 Task: Add Attachment from "Attach a link" to Card Card0000000028 in Board Board0000000007 in Workspace WS0000000003 in Trello. Add Cover Red to Card Card0000000028 in Board Board0000000007 in Workspace WS0000000003 in Trello. Add "Join Card" Button Button0000000028  to Card Card0000000028 in Board Board0000000007 in Workspace WS0000000003 in Trello. Add Description DS0000000028 to Card Card0000000028 in Board Board0000000007 in Workspace WS0000000003 in Trello. Add Comment CM0000000028 to Card Card0000000028 in Board Board0000000007 in Workspace WS0000000003 in Trello
Action: Mouse moved to (595, 50)
Screenshot: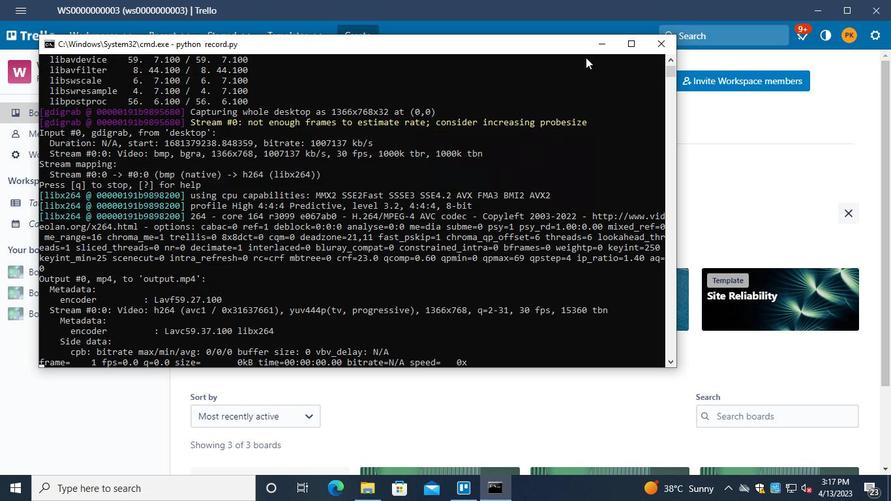 
Action: Mouse pressed left at (595, 50)
Screenshot: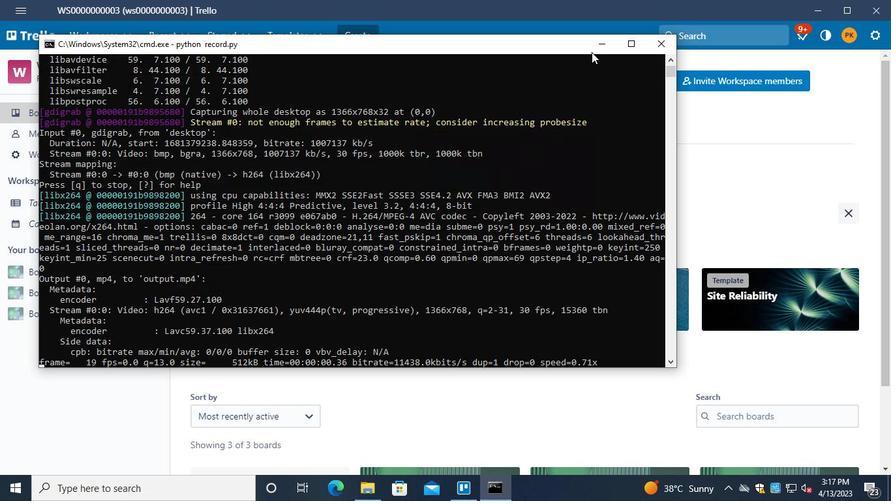 
Action: Mouse moved to (65, 275)
Screenshot: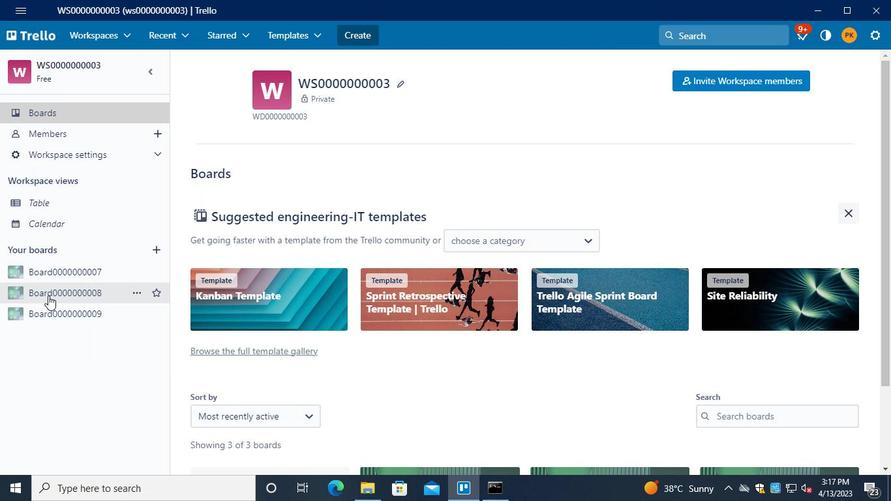 
Action: Mouse pressed left at (65, 275)
Screenshot: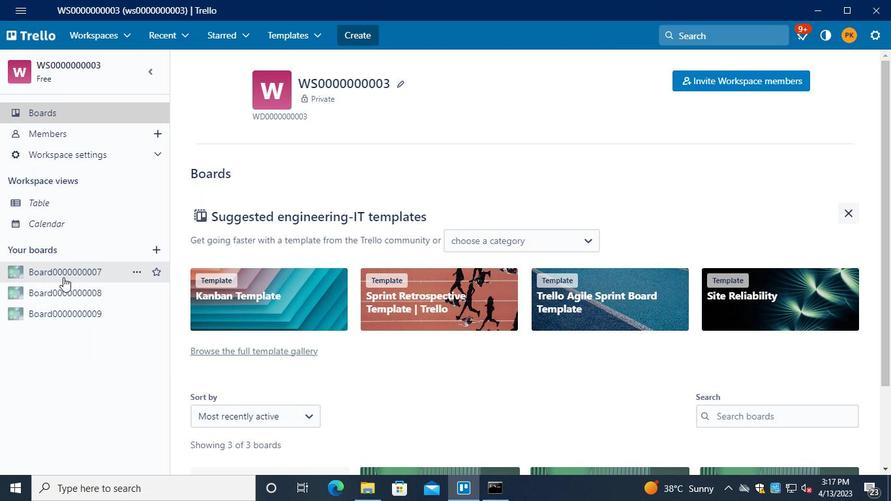 
Action: Mouse moved to (240, 398)
Screenshot: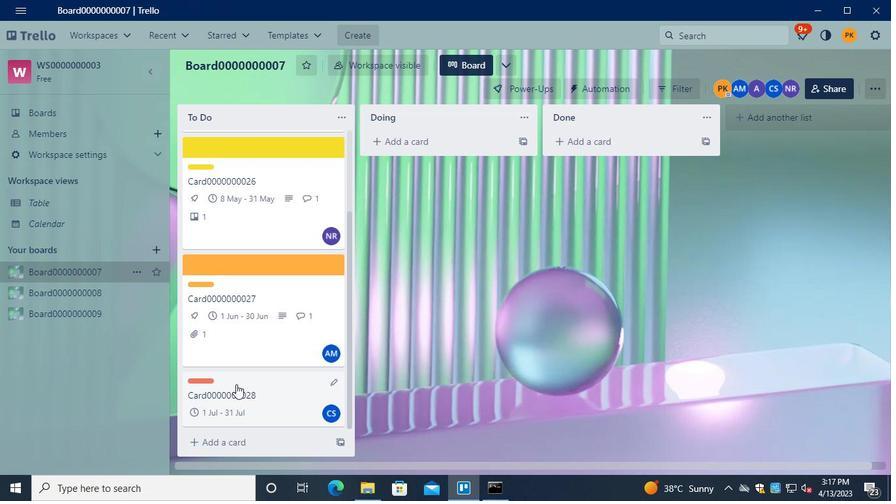 
Action: Mouse pressed left at (240, 398)
Screenshot: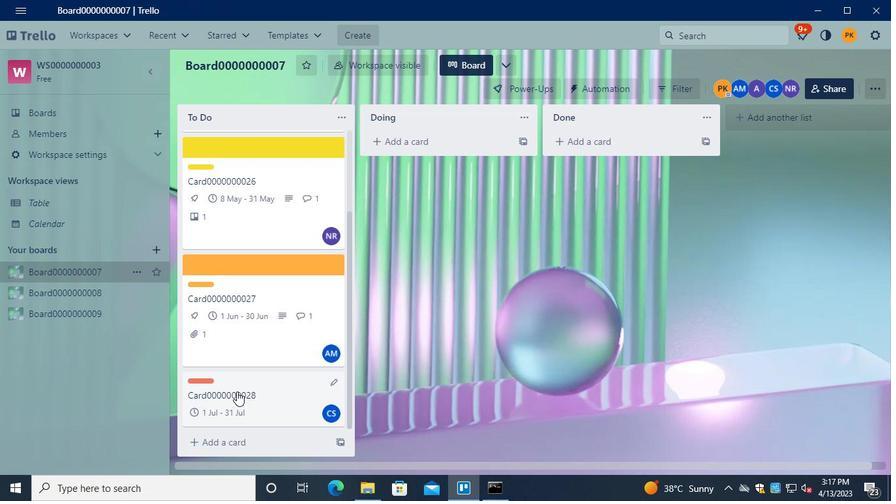 
Action: Mouse moved to (624, 277)
Screenshot: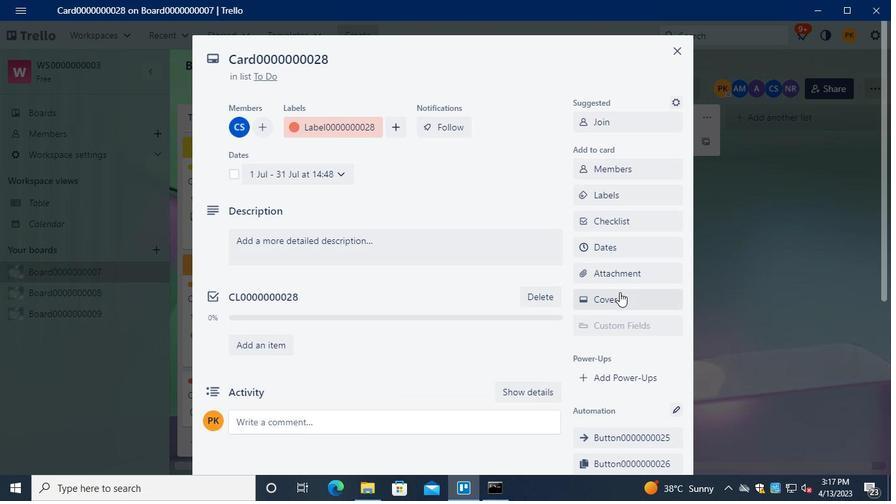 
Action: Mouse pressed left at (624, 277)
Screenshot: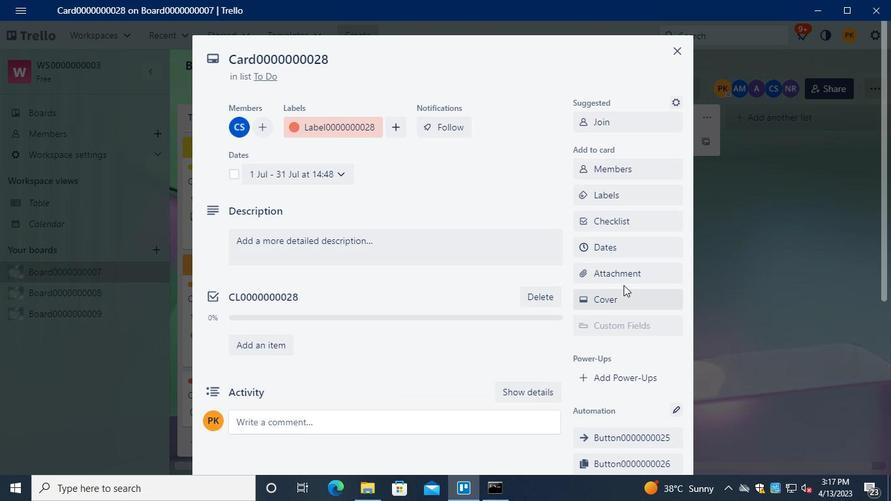 
Action: Mouse moved to (616, 266)
Screenshot: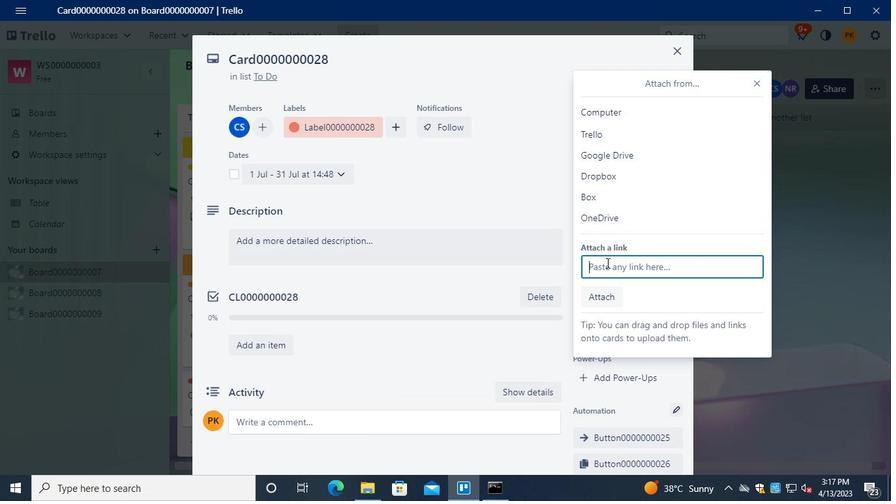 
Action: Keyboard Key.ctrl_l
Screenshot: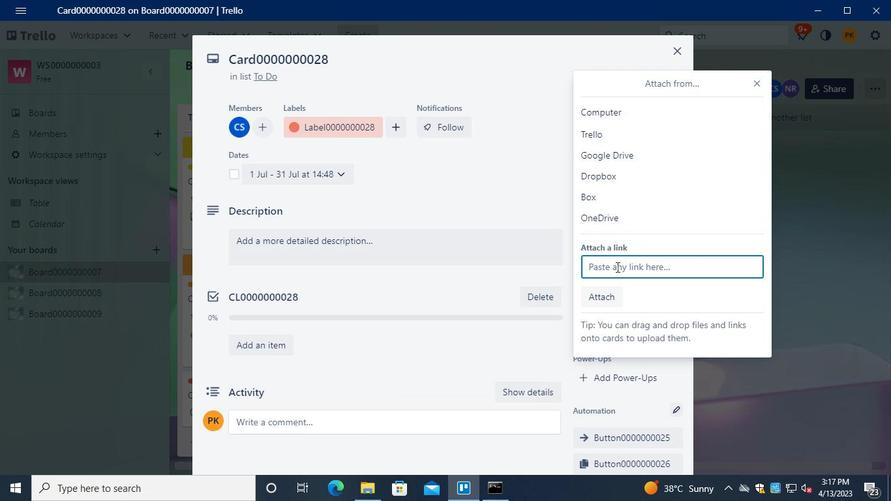 
Action: Keyboard \x16
Screenshot: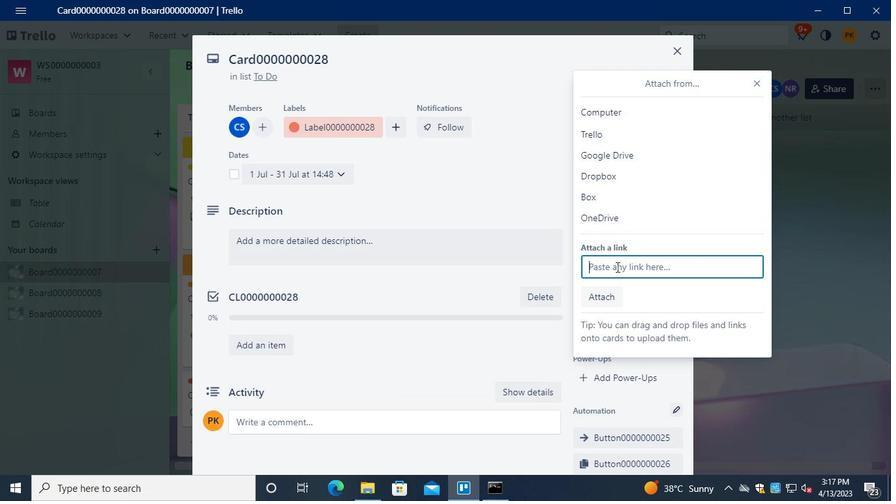 
Action: Mouse moved to (616, 268)
Screenshot: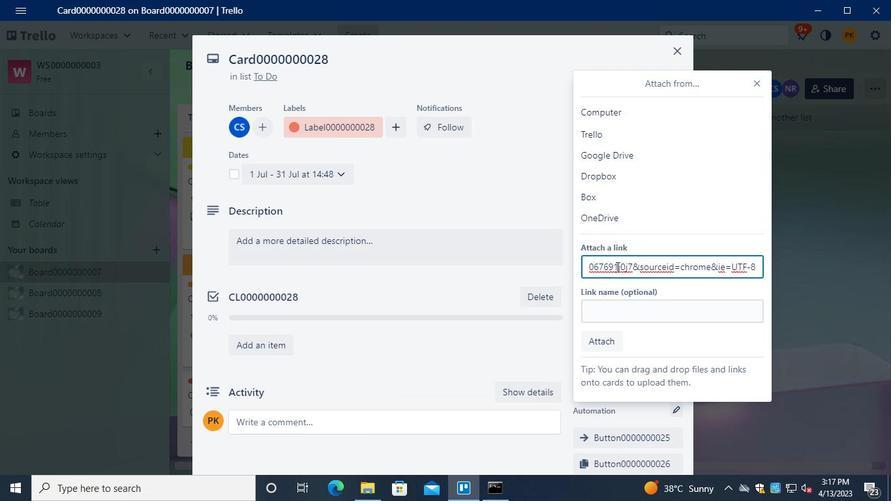 
Action: Keyboard Key.enter
Screenshot: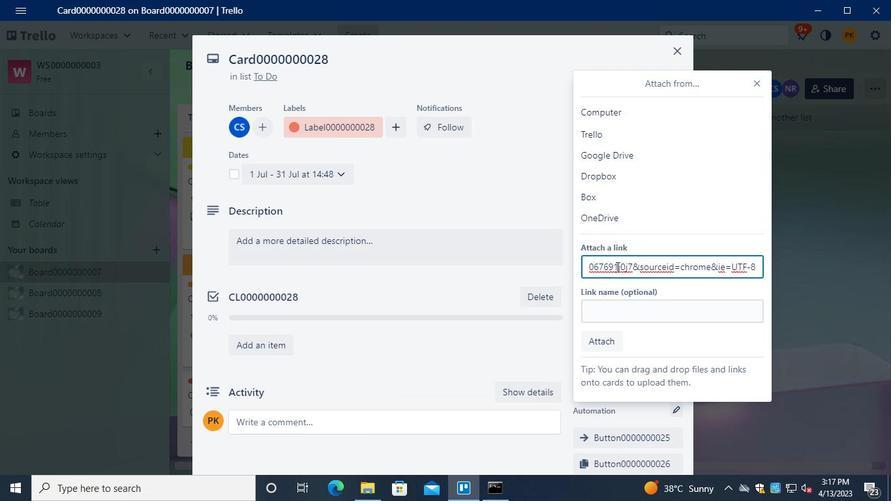 
Action: Mouse moved to (588, 291)
Screenshot: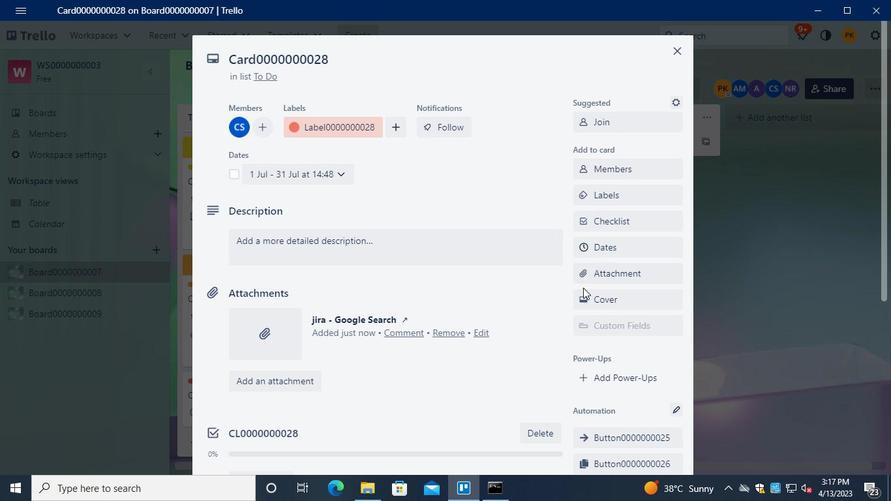
Action: Mouse pressed left at (588, 291)
Screenshot: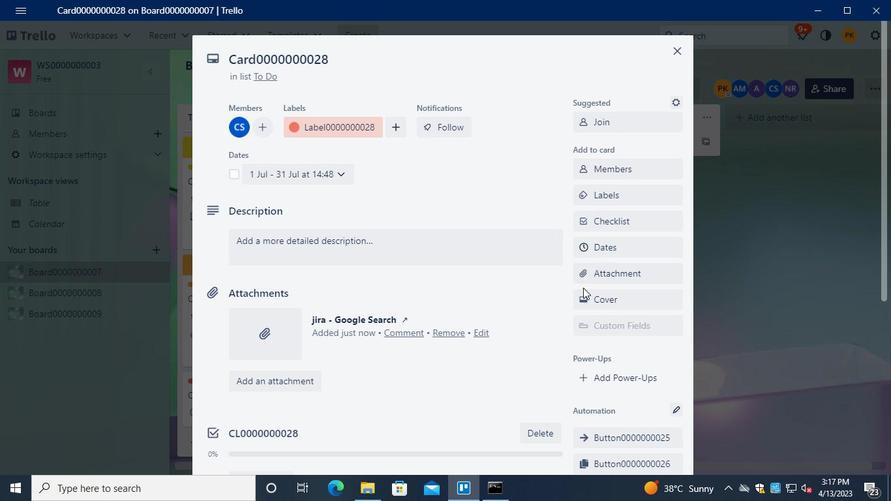 
Action: Mouse moved to (715, 209)
Screenshot: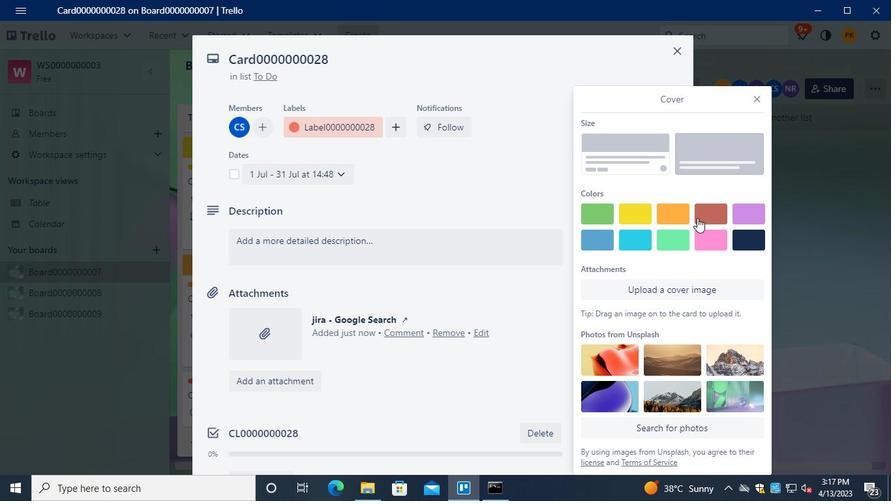 
Action: Mouse pressed left at (715, 209)
Screenshot: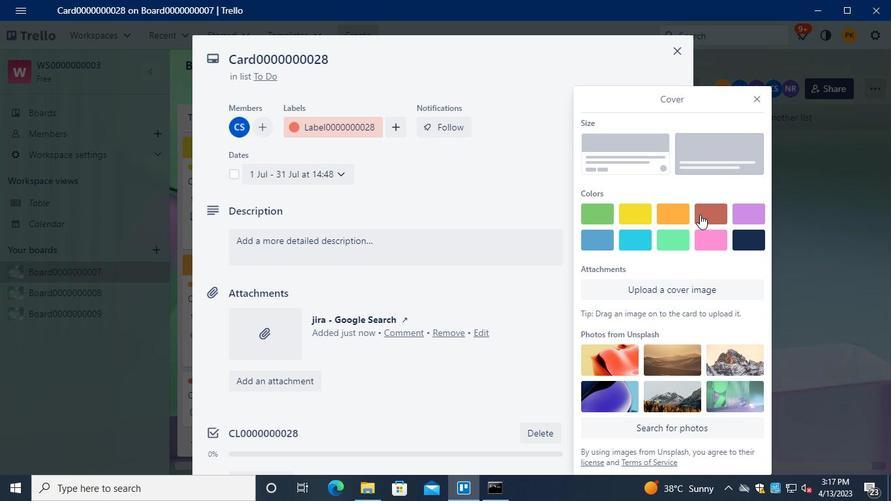 
Action: Mouse moved to (757, 75)
Screenshot: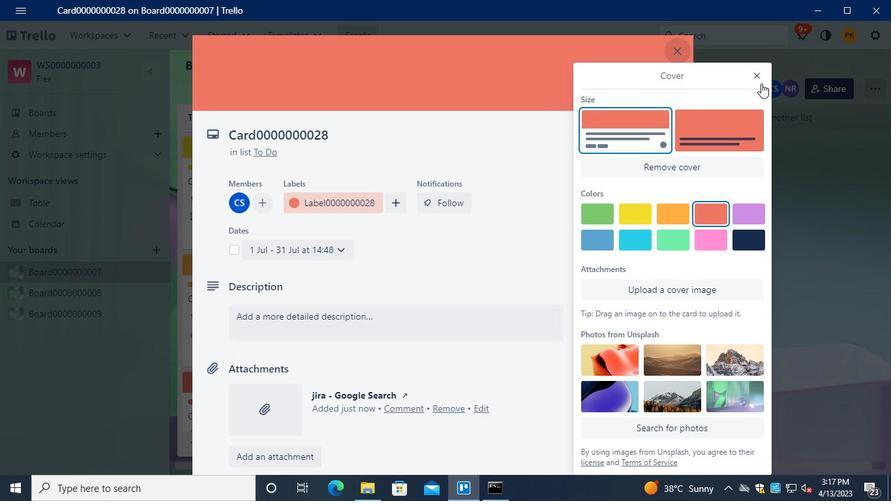 
Action: Mouse pressed left at (757, 75)
Screenshot: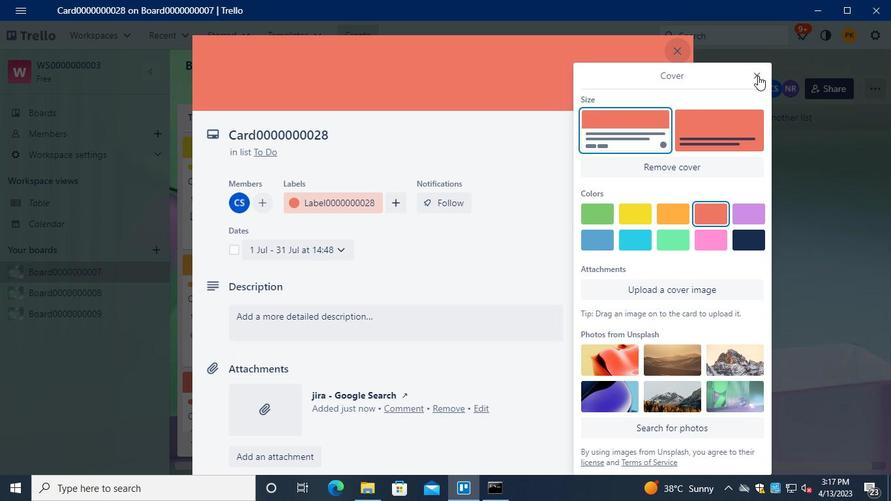 
Action: Mouse moved to (620, 311)
Screenshot: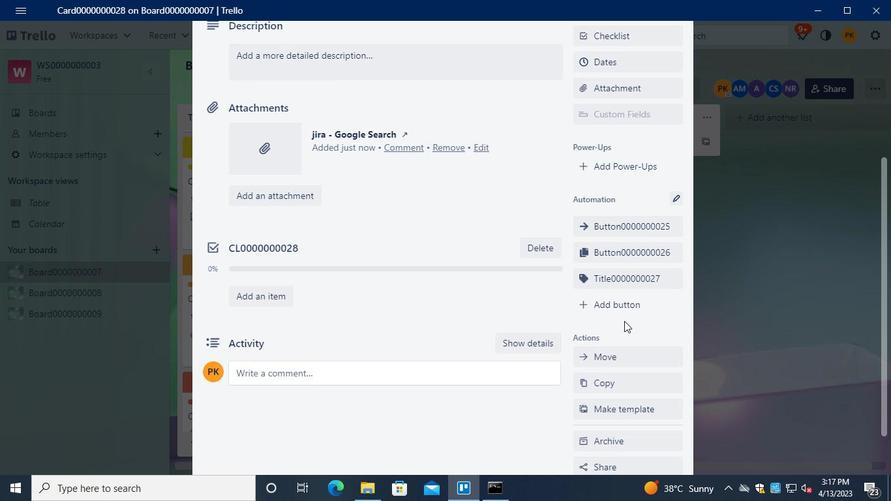 
Action: Mouse pressed left at (620, 311)
Screenshot: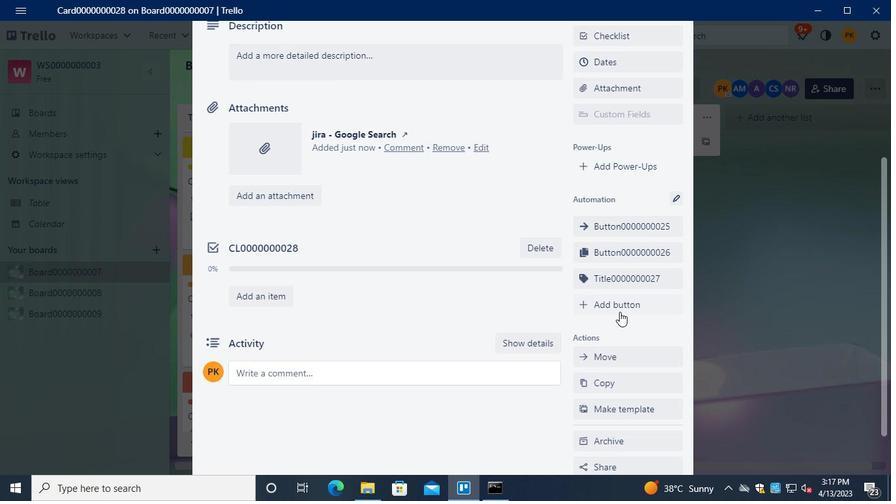 
Action: Mouse moved to (637, 197)
Screenshot: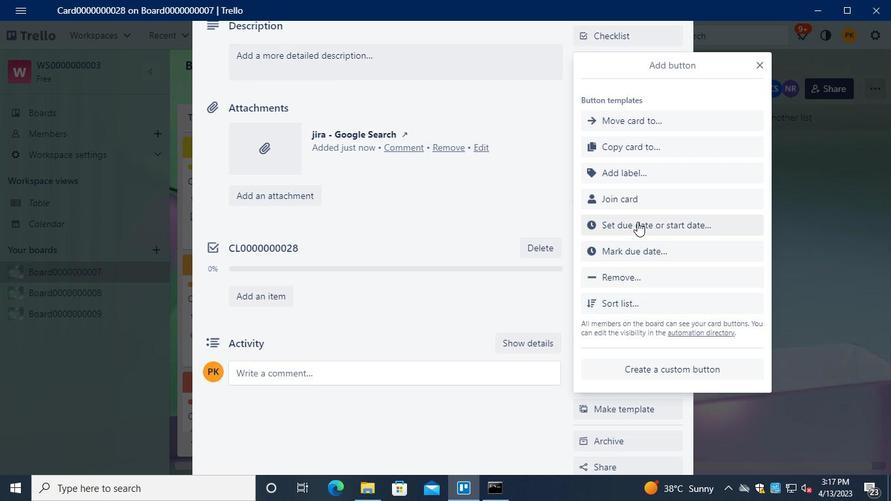 
Action: Mouse pressed left at (637, 197)
Screenshot: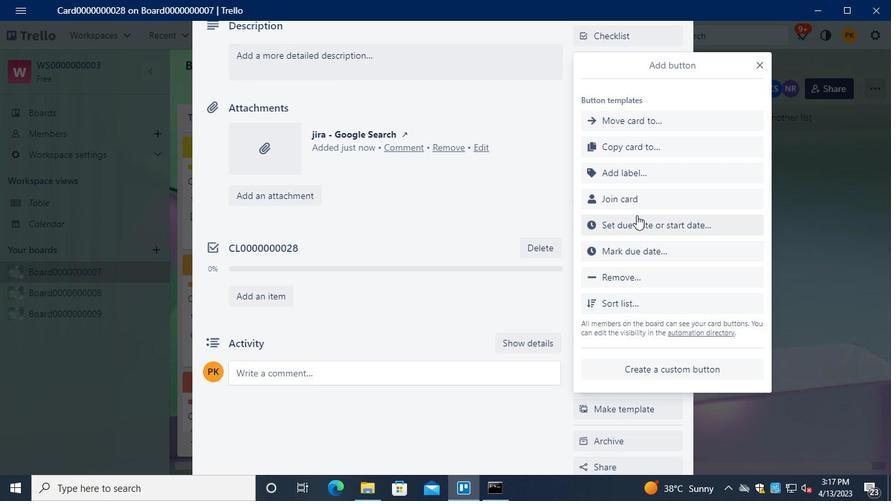 
Action: Mouse moved to (590, 201)
Screenshot: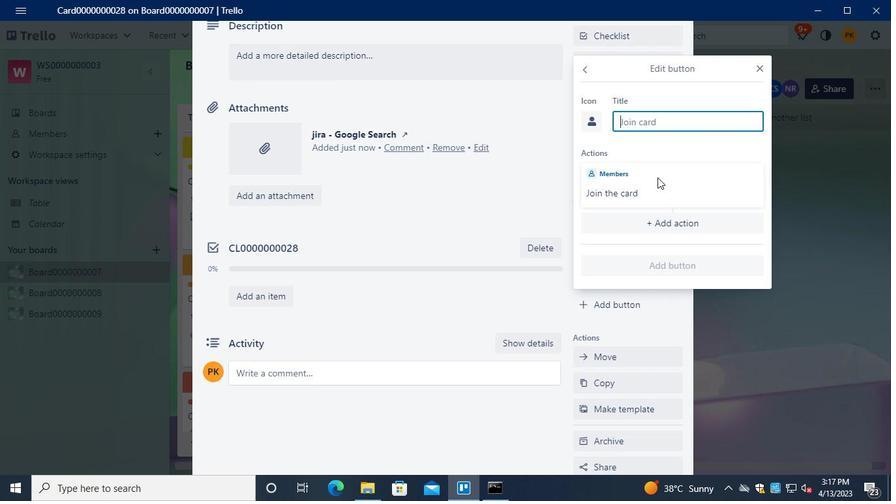 
Action: Keyboard Key.shift
Screenshot: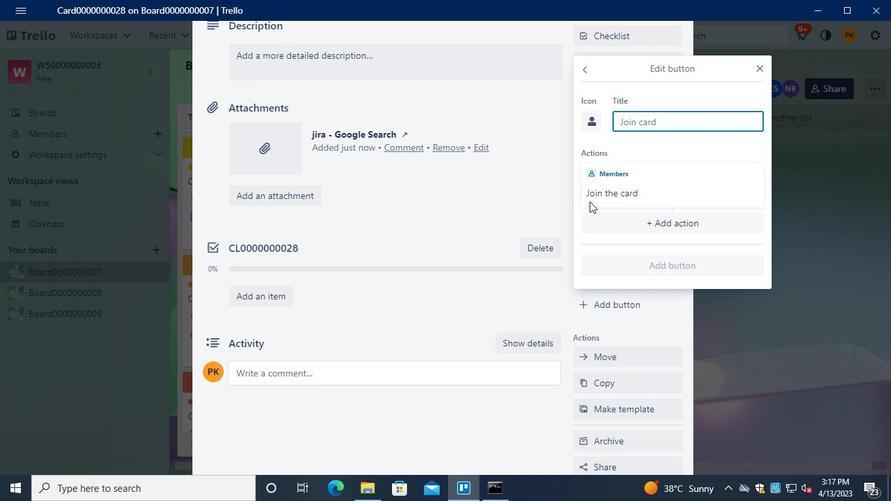 
Action: Keyboard B
Screenshot: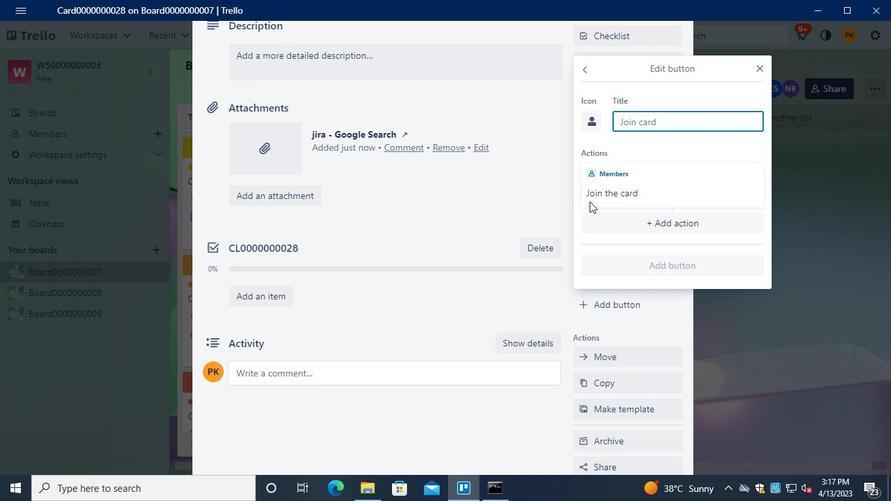 
Action: Keyboard u
Screenshot: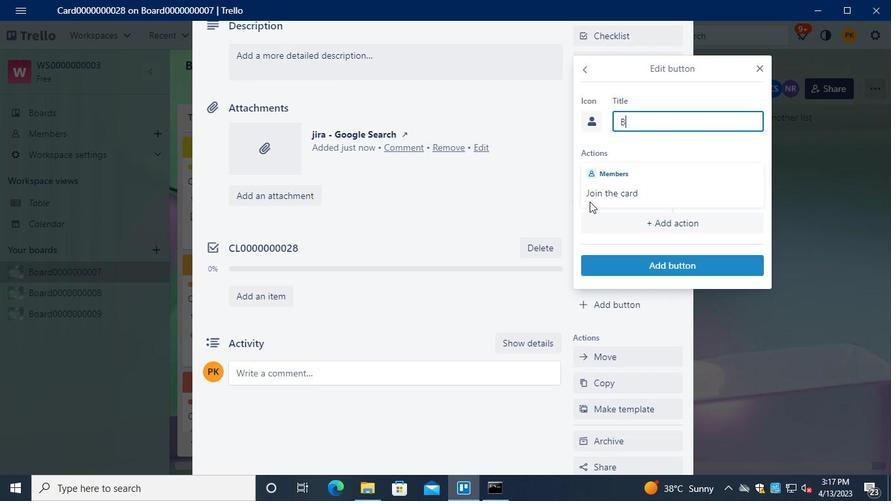
Action: Keyboard t
Screenshot: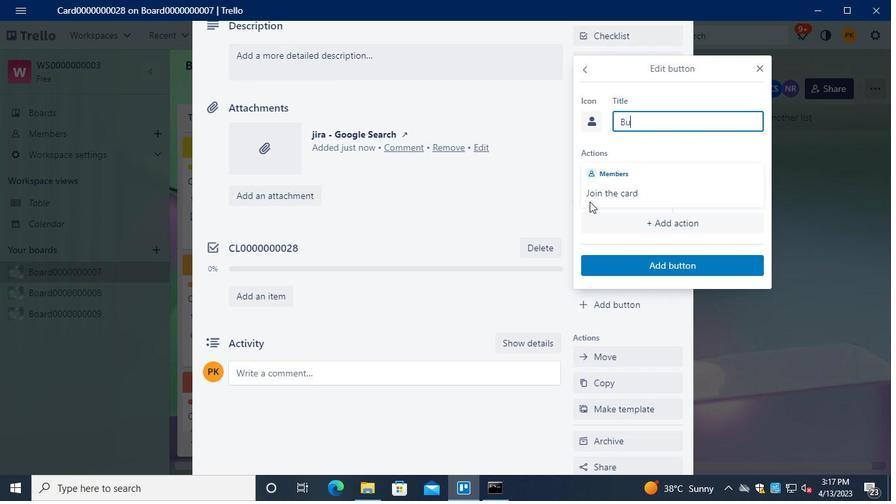 
Action: Keyboard t
Screenshot: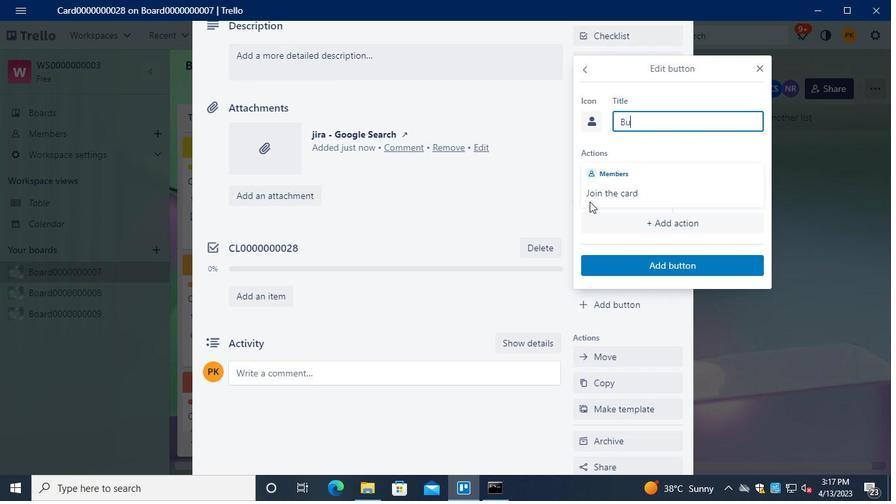 
Action: Keyboard o
Screenshot: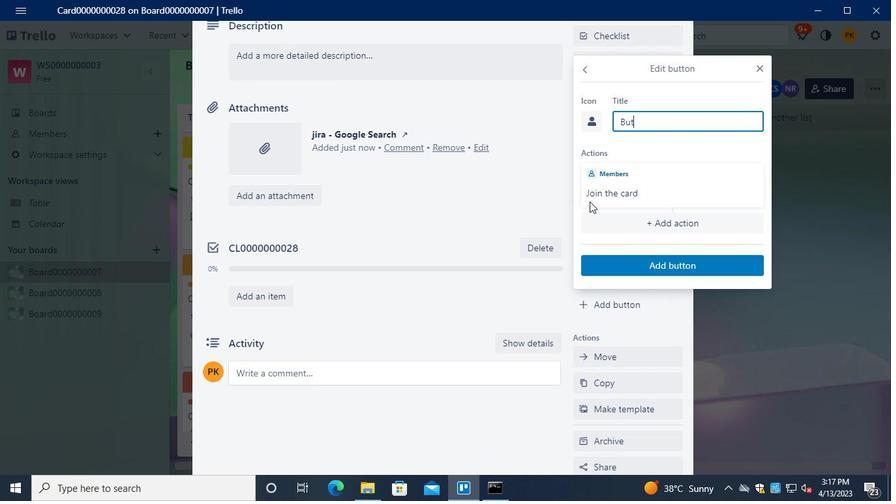 
Action: Mouse moved to (589, 201)
Screenshot: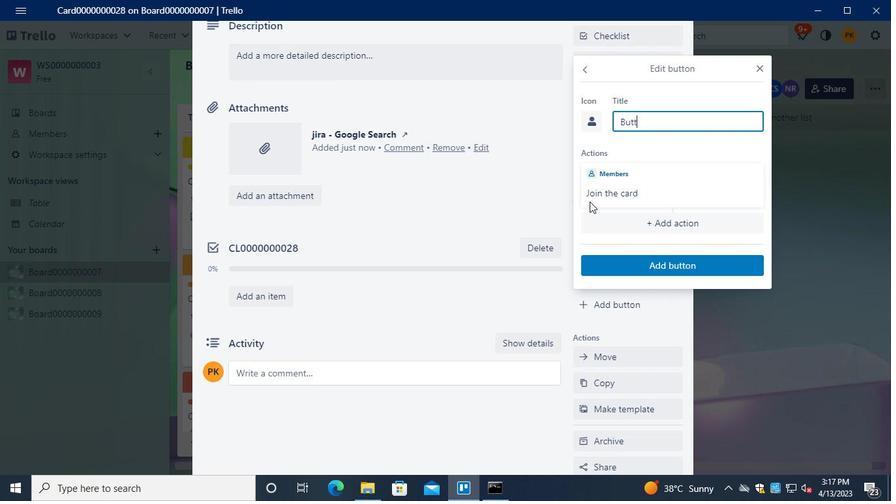 
Action: Keyboard n
Screenshot: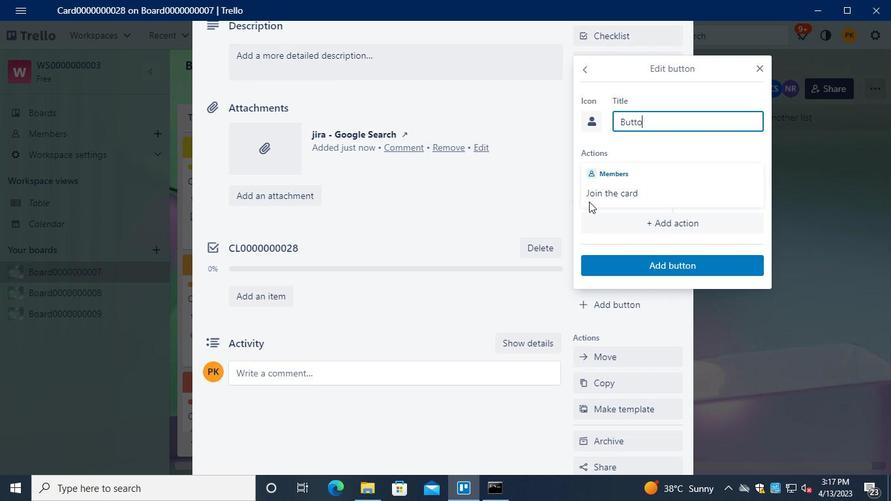 
Action: Keyboard <96>
Screenshot: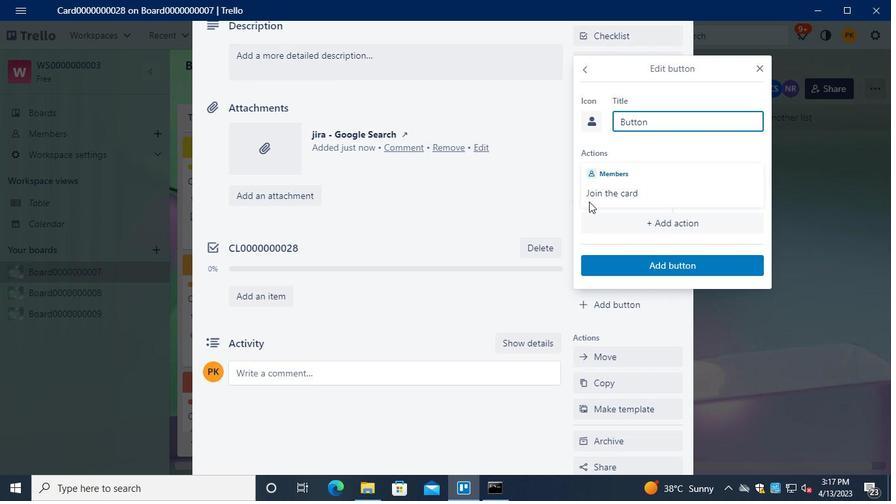 
Action: Keyboard <96>
Screenshot: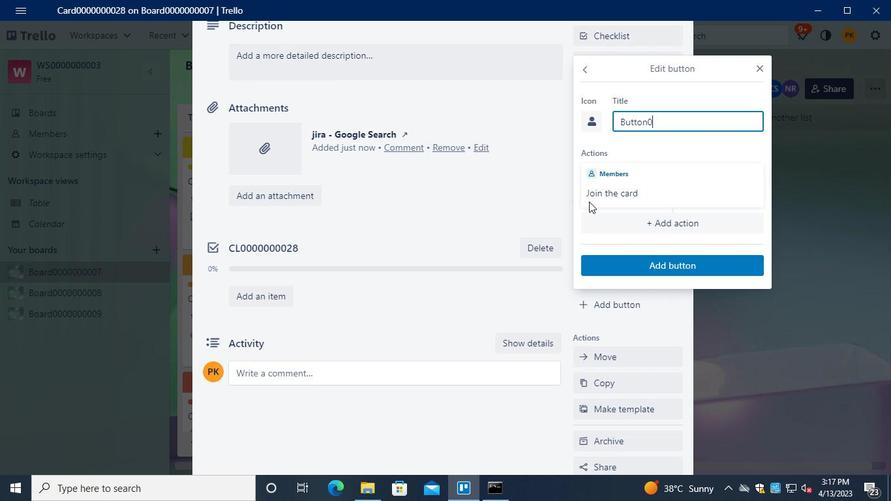 
Action: Keyboard <96>
Screenshot: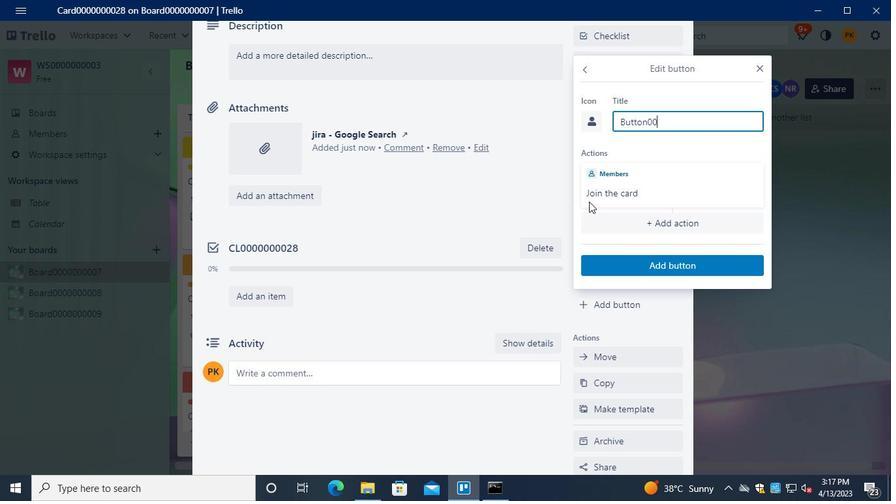 
Action: Keyboard <96>
Screenshot: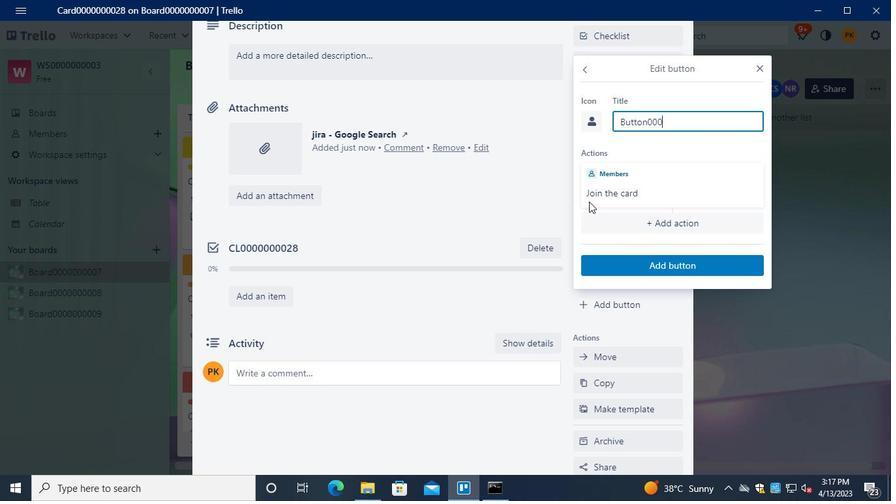 
Action: Keyboard <96>
Screenshot: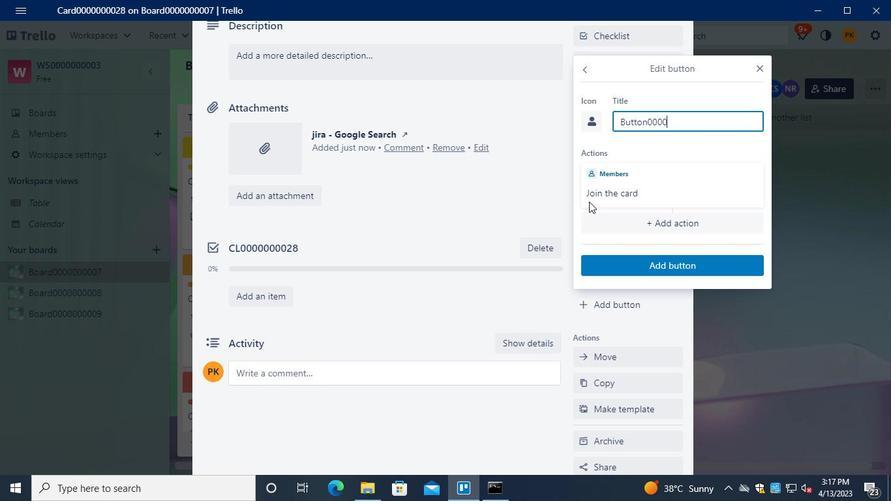 
Action: Keyboard <96>
Screenshot: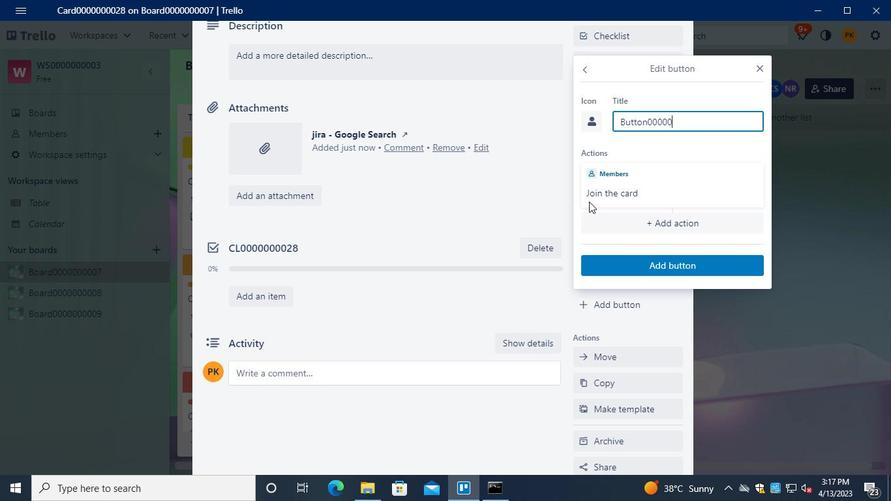 
Action: Keyboard <96>
Screenshot: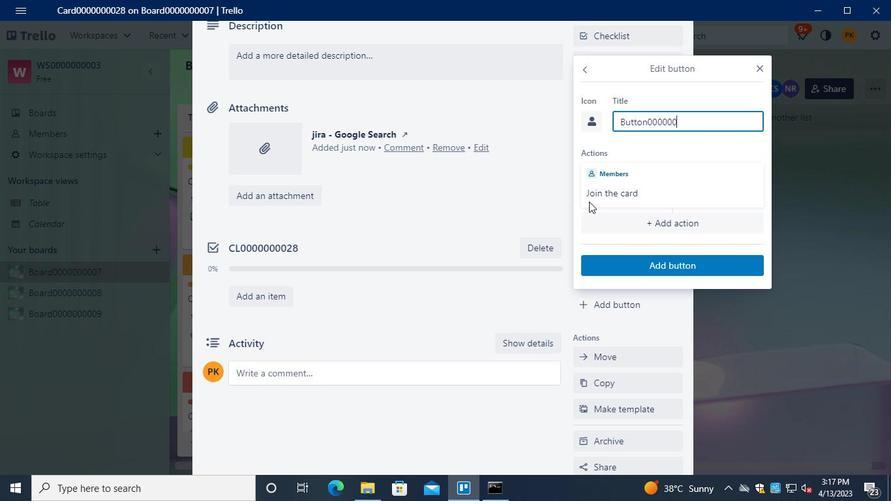 
Action: Keyboard <96>
Screenshot: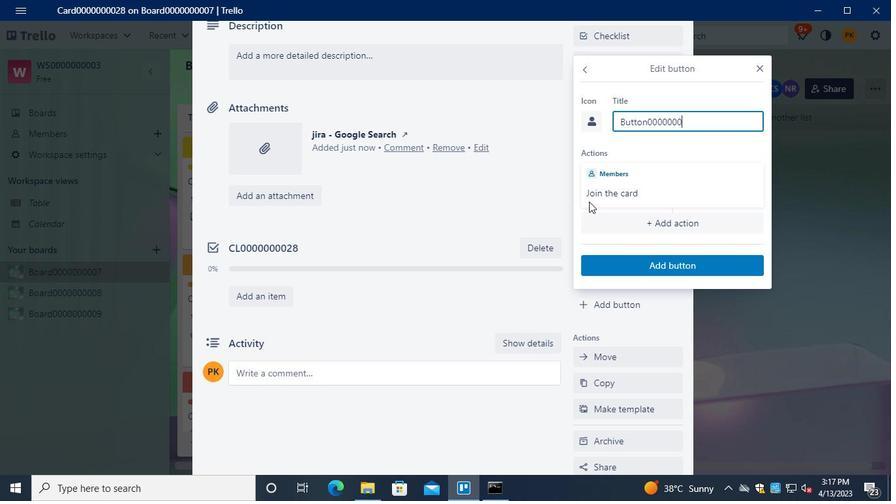 
Action: Keyboard <98>
Screenshot: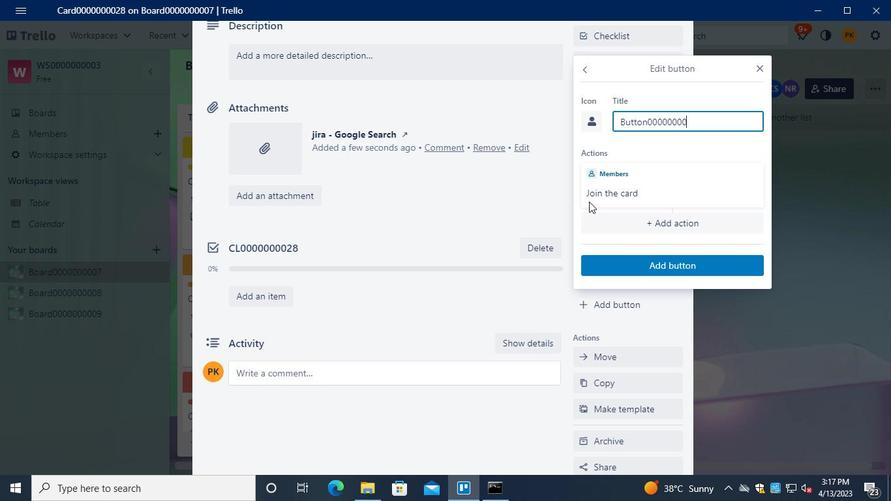 
Action: Keyboard <104>
Screenshot: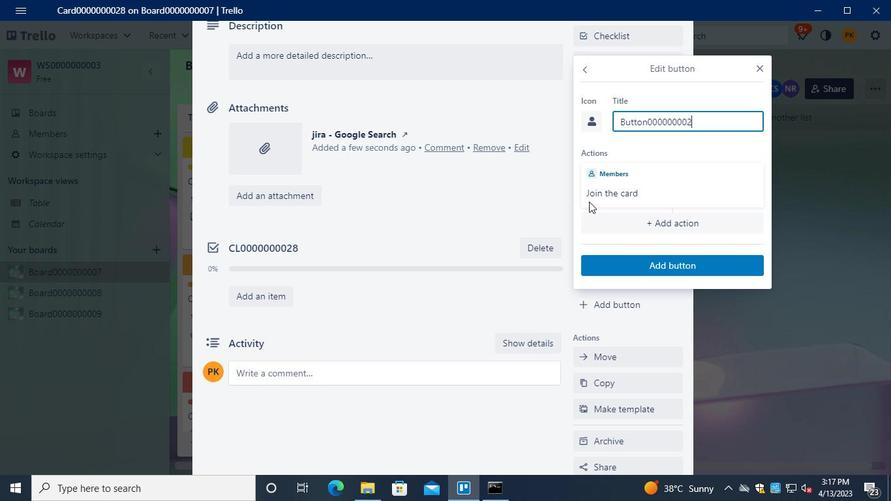 
Action: Mouse moved to (672, 265)
Screenshot: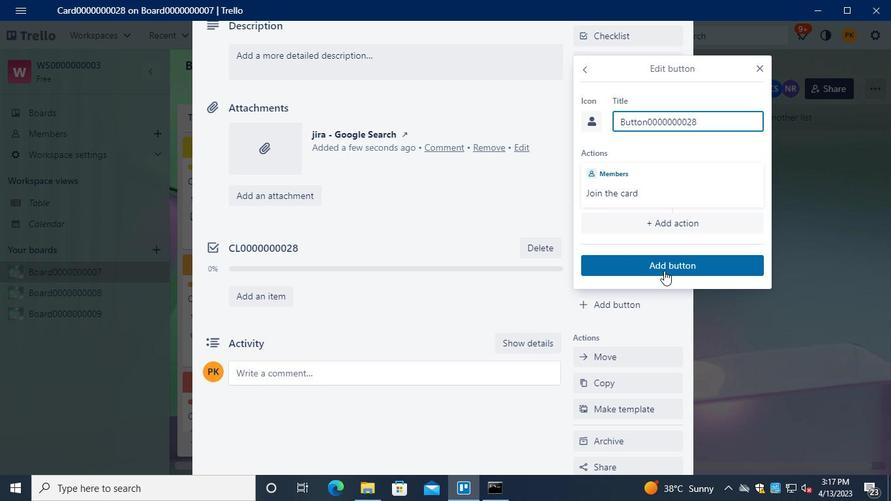 
Action: Mouse pressed left at (672, 265)
Screenshot: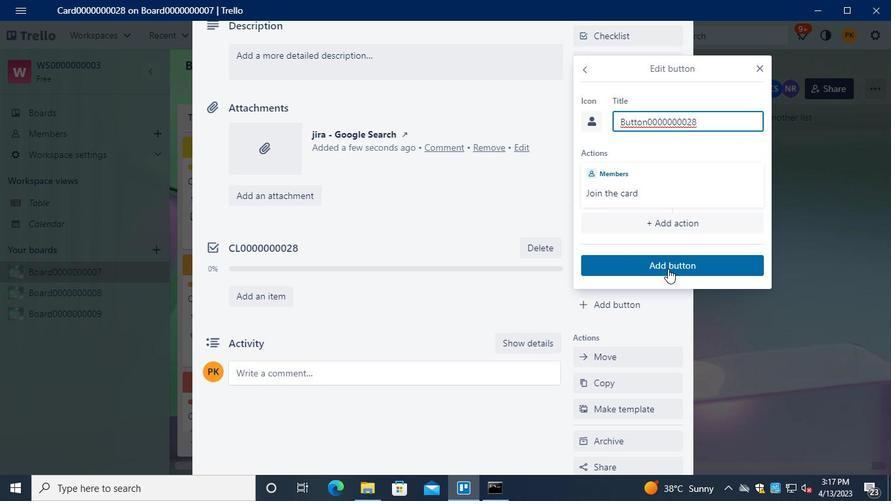 
Action: Mouse moved to (355, 130)
Screenshot: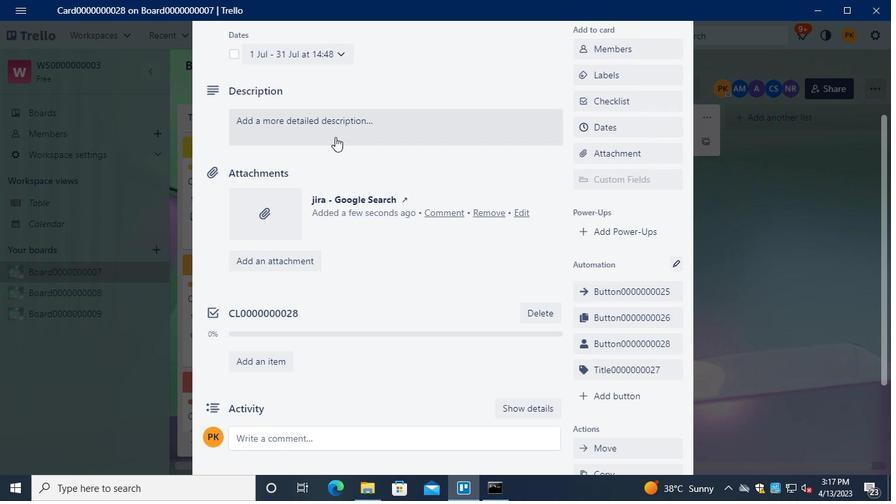 
Action: Mouse pressed left at (355, 130)
Screenshot: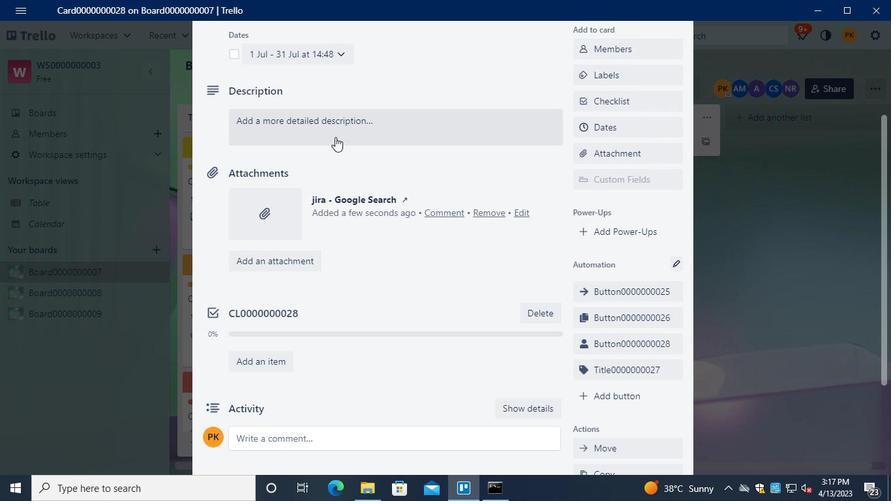
Action: Keyboard Key.shift
Screenshot: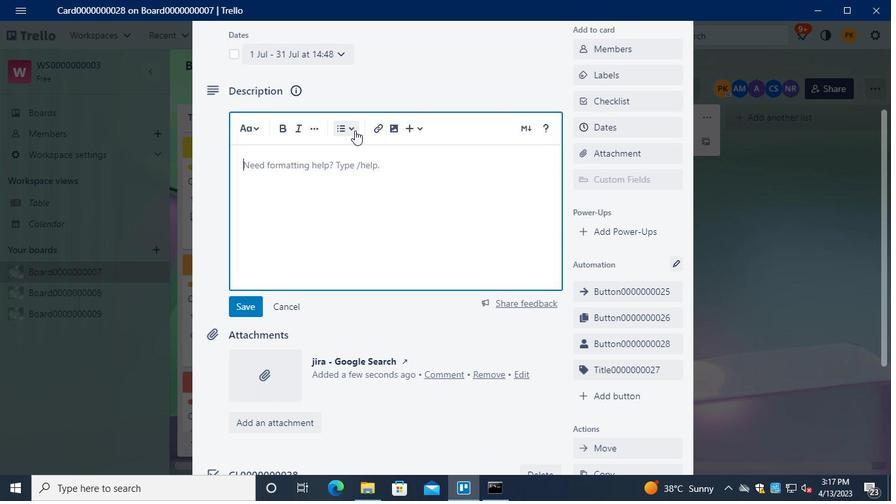 
Action: Keyboard D
Screenshot: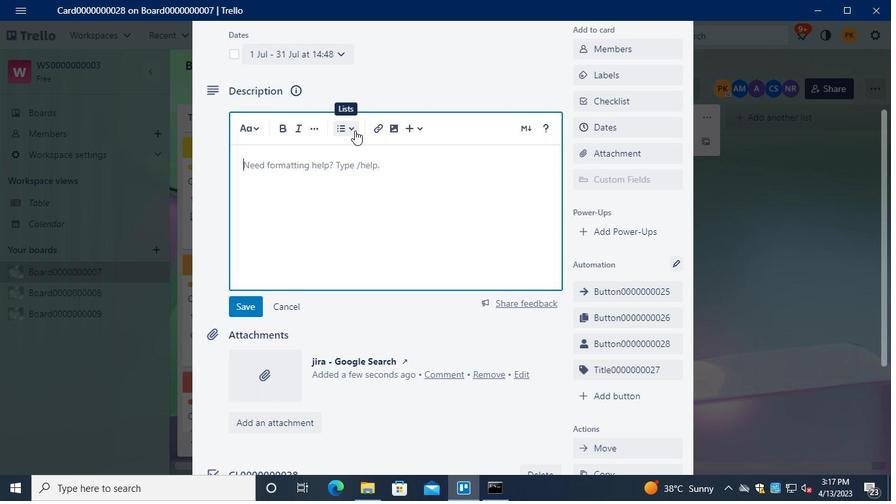
Action: Keyboard S
Screenshot: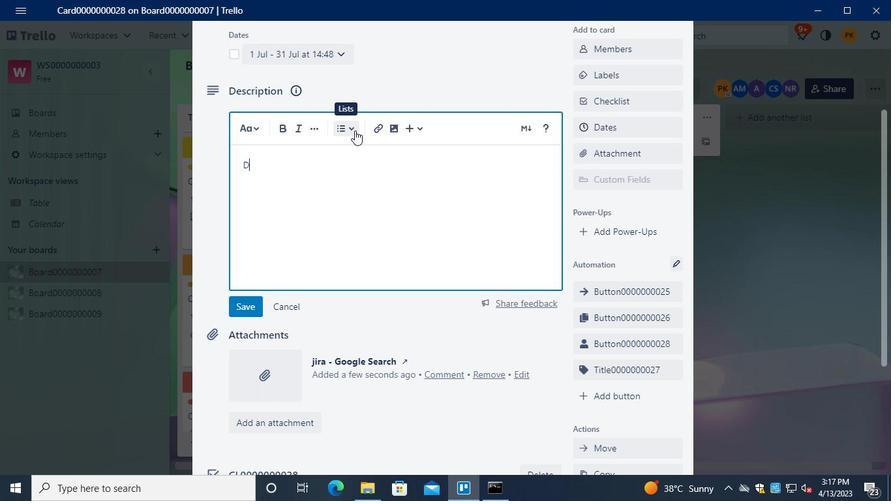 
Action: Keyboard <96>
Screenshot: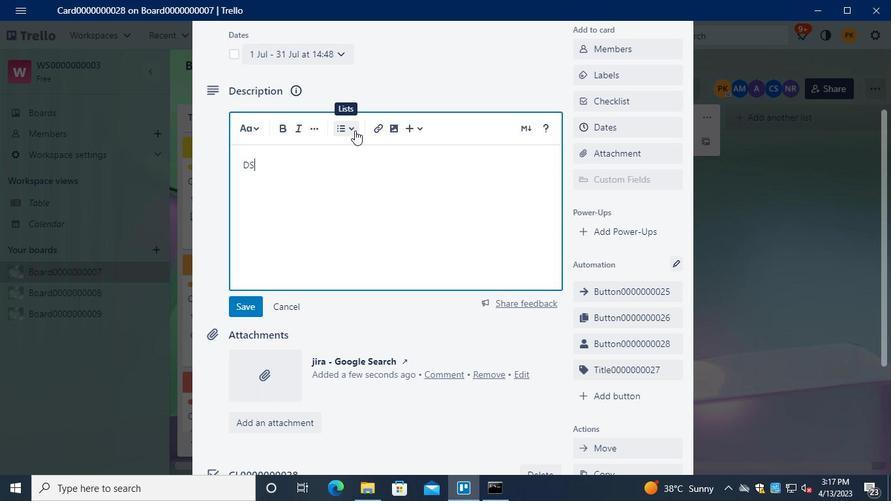 
Action: Keyboard <96>
Screenshot: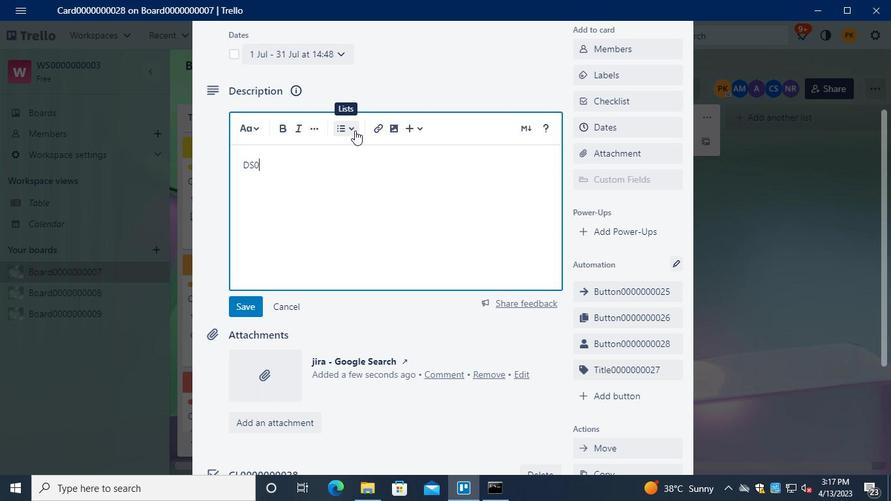
Action: Keyboard <96>
Screenshot: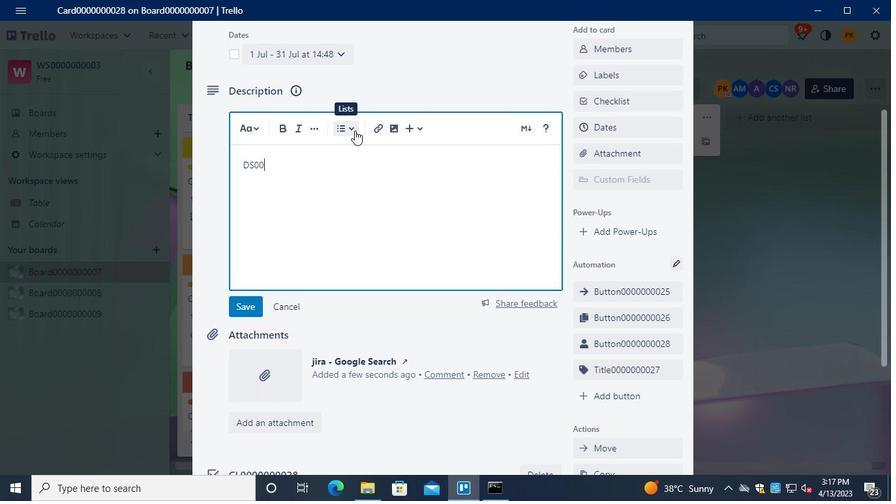 
Action: Keyboard <96>
Screenshot: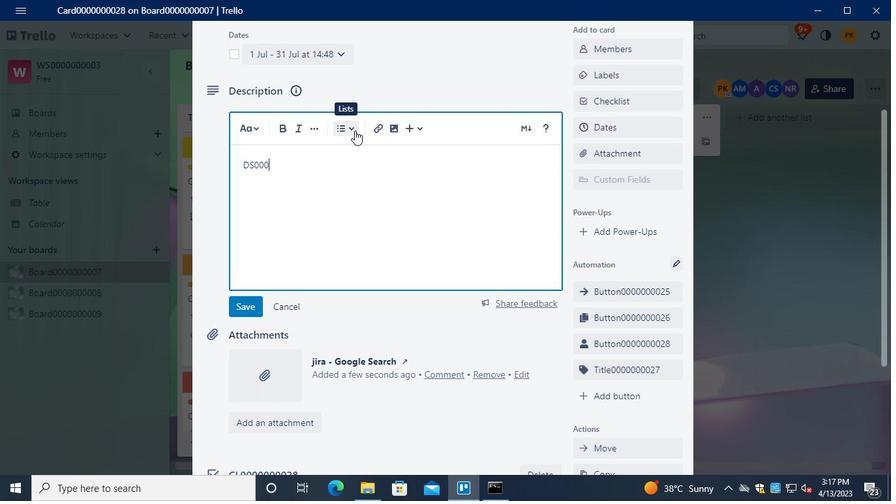 
Action: Keyboard <96>
Screenshot: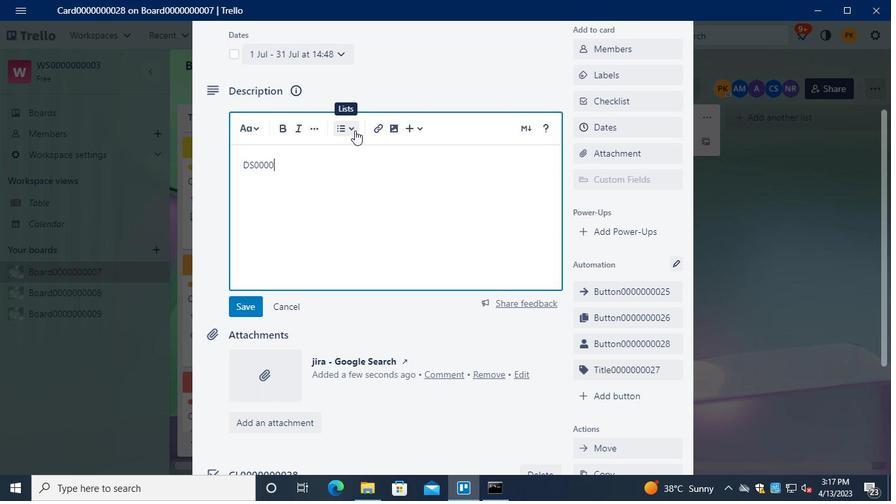 
Action: Keyboard <96>
Screenshot: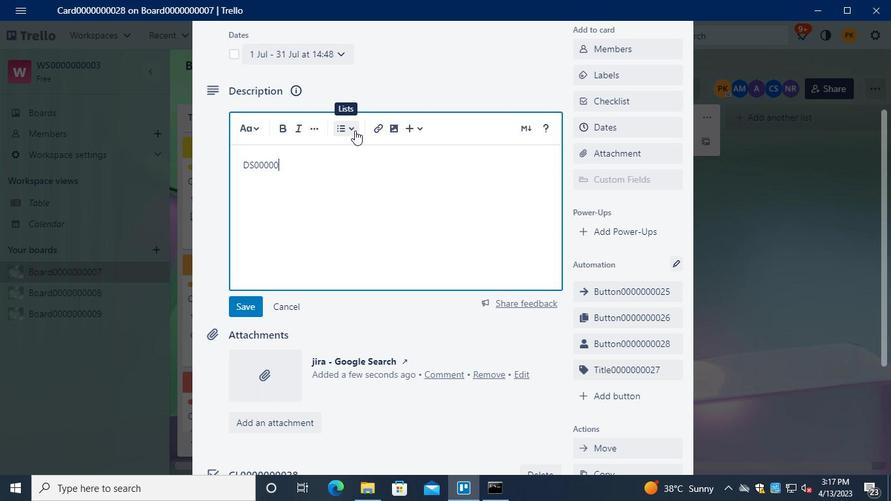 
Action: Keyboard <96>
Screenshot: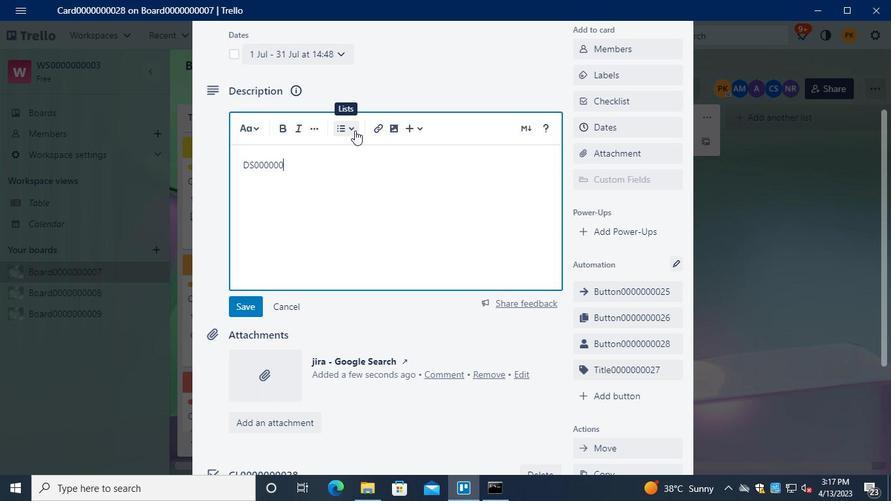 
Action: Keyboard <96>
Screenshot: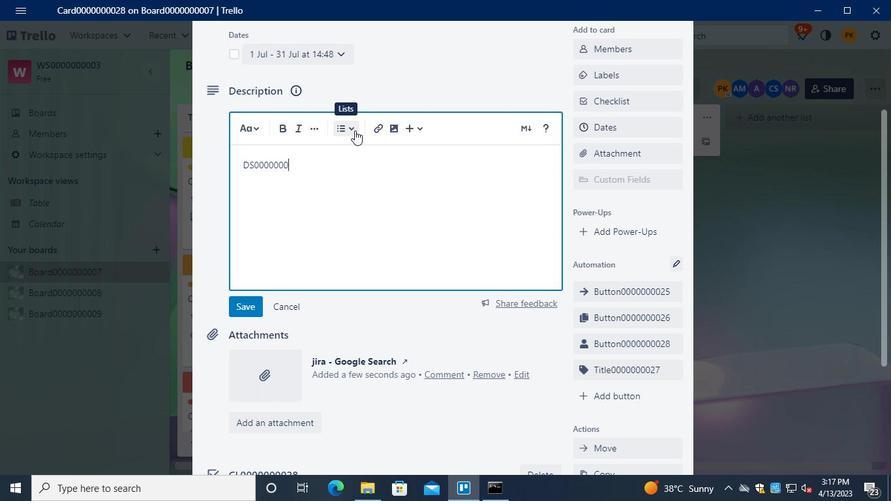 
Action: Keyboard <98>
Screenshot: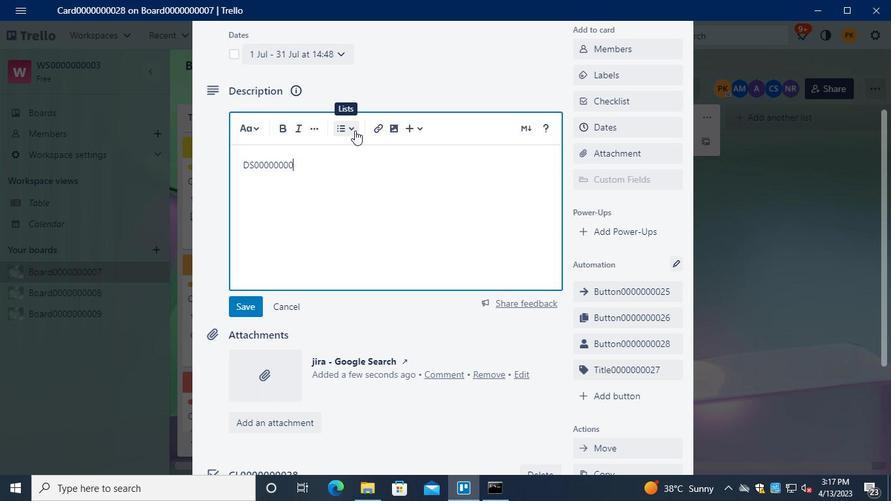 
Action: Keyboard <104>
Screenshot: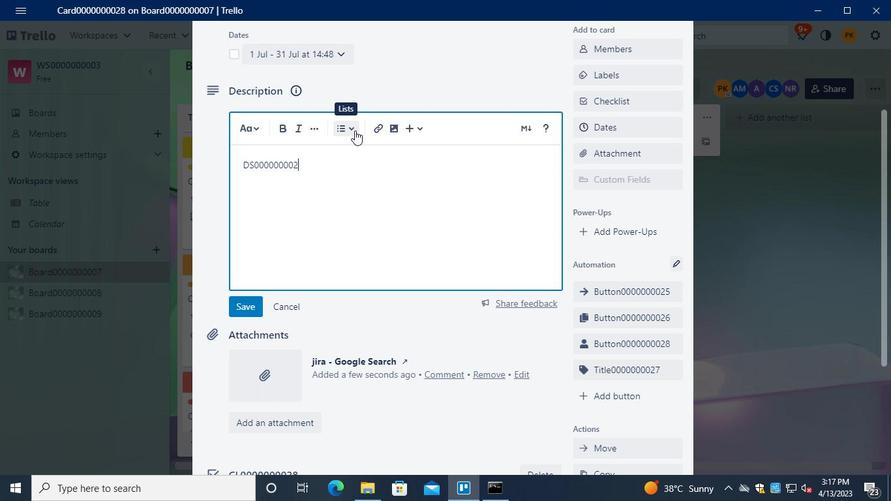 
Action: Mouse moved to (246, 300)
Screenshot: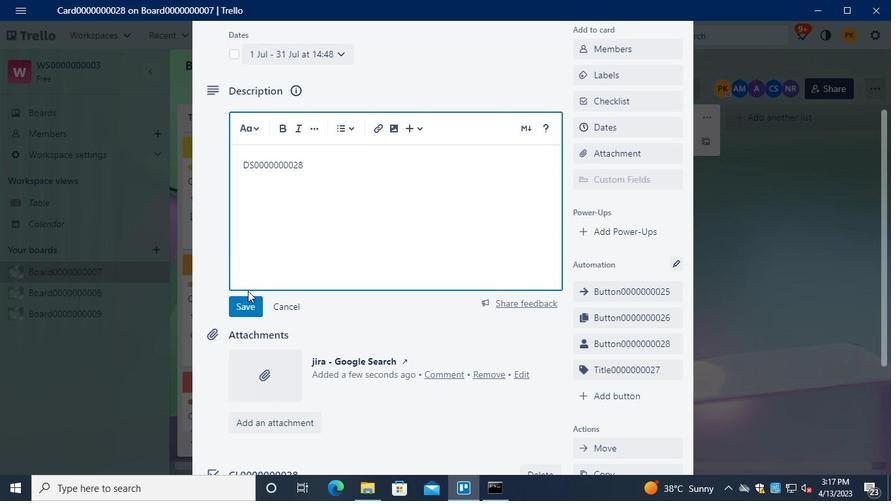 
Action: Mouse pressed left at (246, 300)
Screenshot: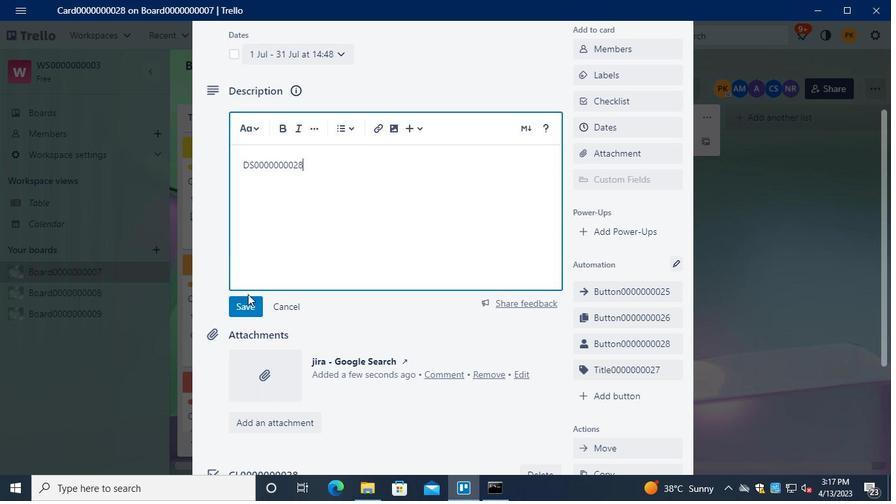 
Action: Mouse moved to (292, 254)
Screenshot: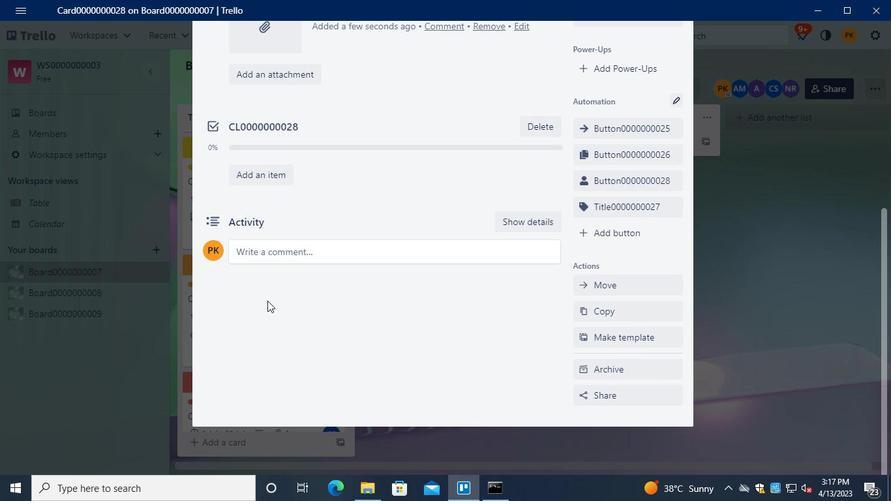 
Action: Mouse pressed left at (292, 254)
Screenshot: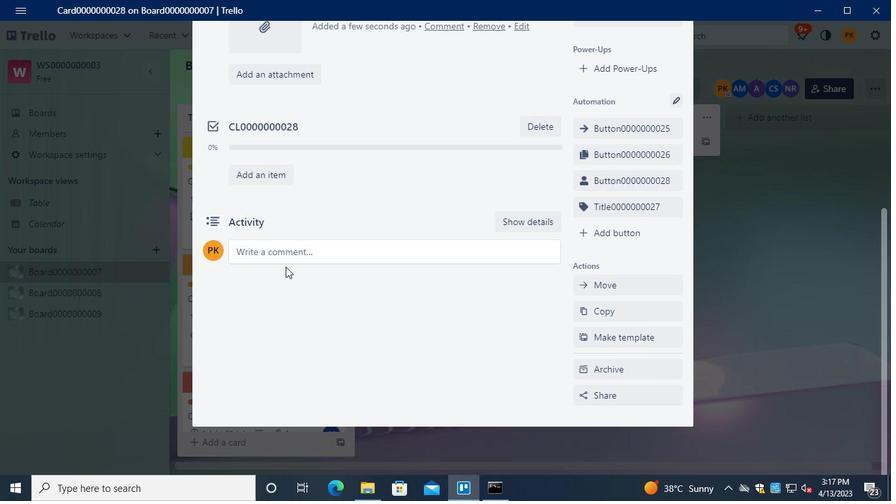 
Action: Keyboard Key.shift
Screenshot: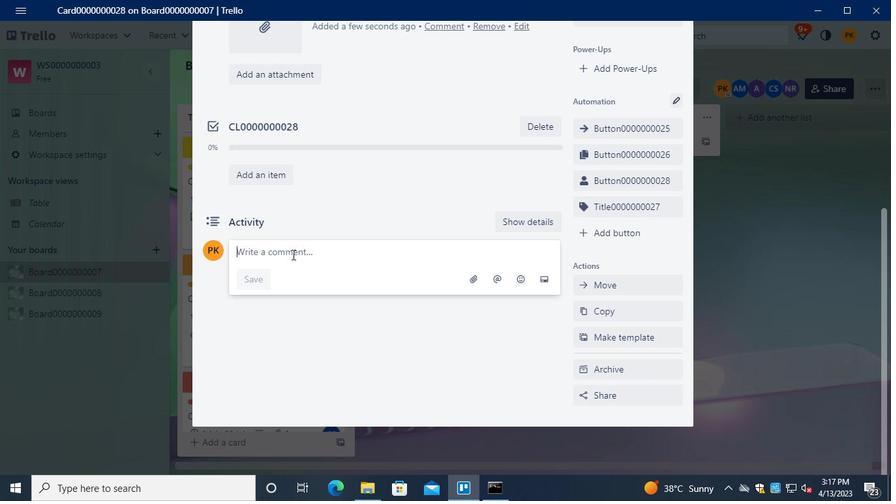
Action: Keyboard C
Screenshot: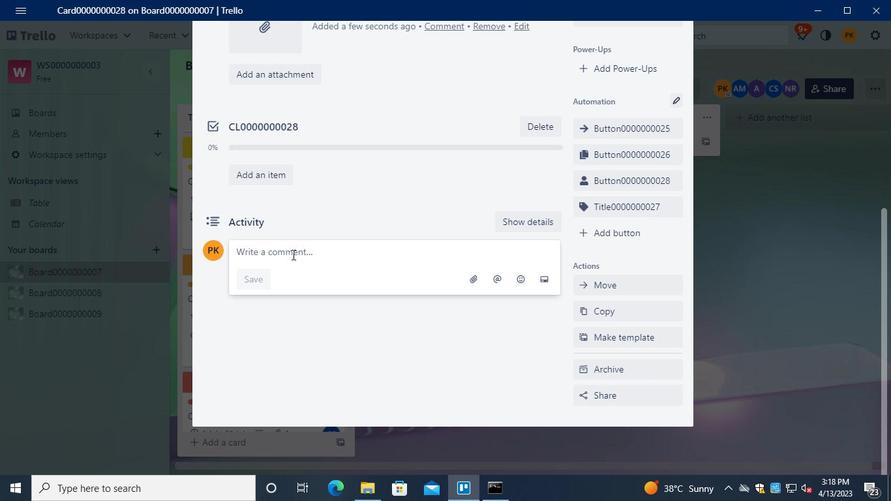 
Action: Keyboard M
Screenshot: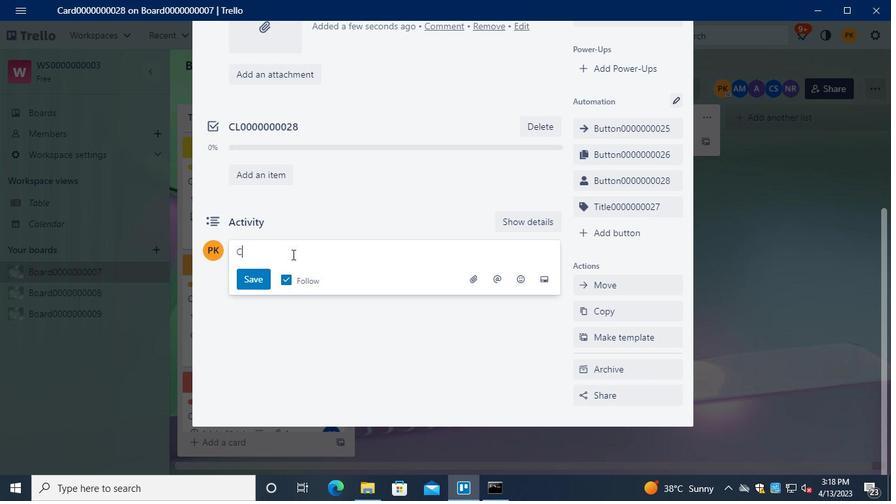 
Action: Keyboard <96>
Screenshot: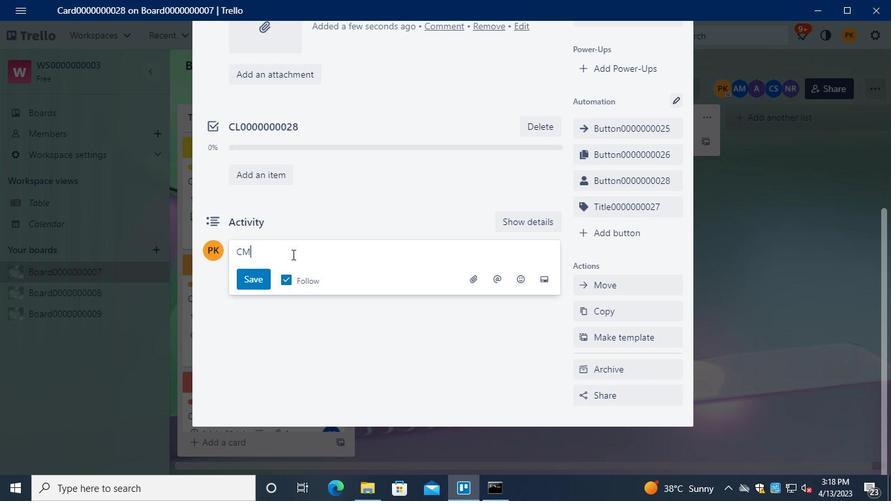 
Action: Keyboard <96>
Screenshot: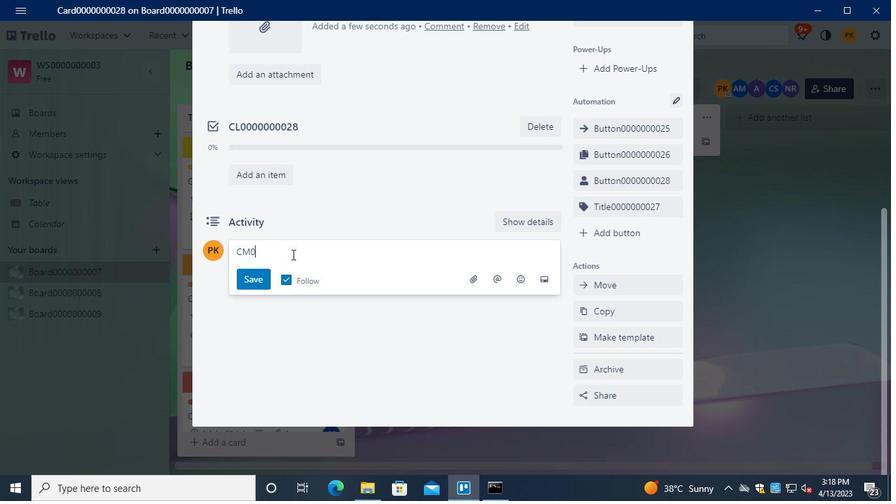 
Action: Keyboard <96>
Screenshot: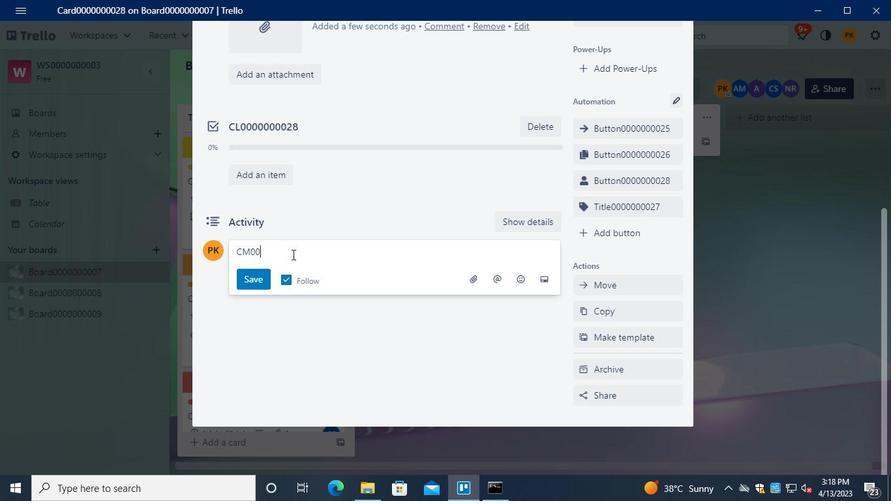 
Action: Keyboard <96>
Screenshot: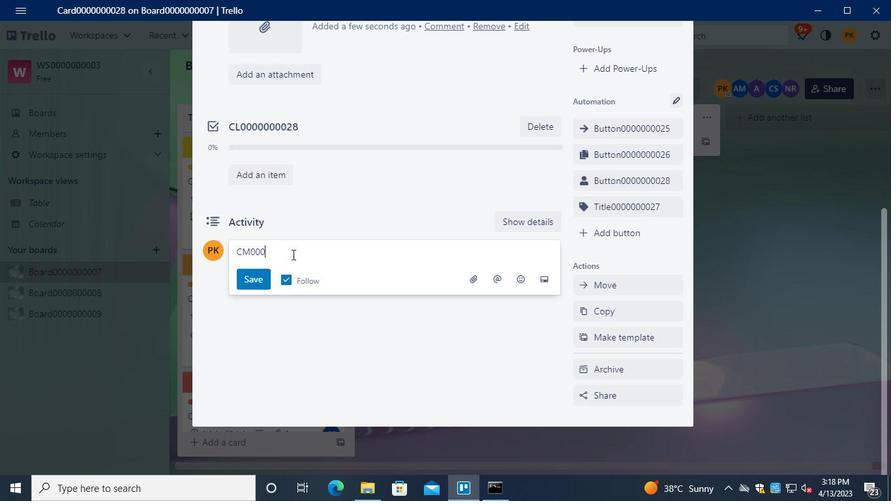 
Action: Keyboard <96>
Screenshot: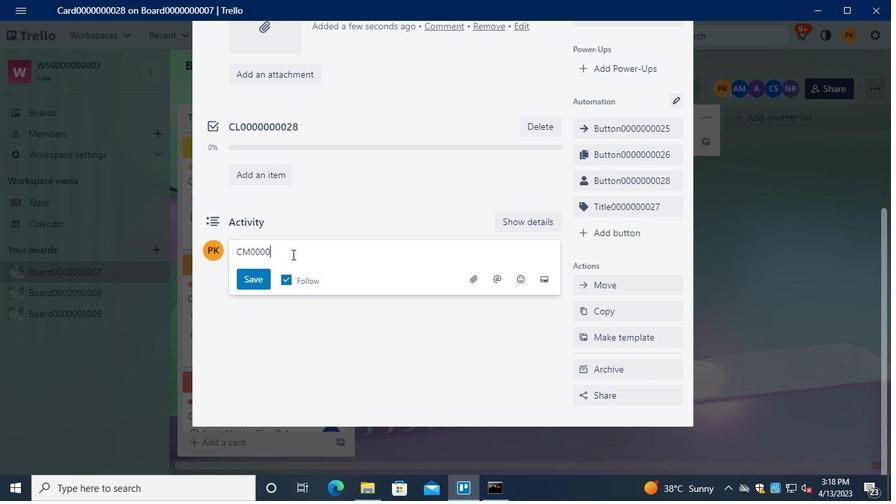 
Action: Keyboard <96>
Screenshot: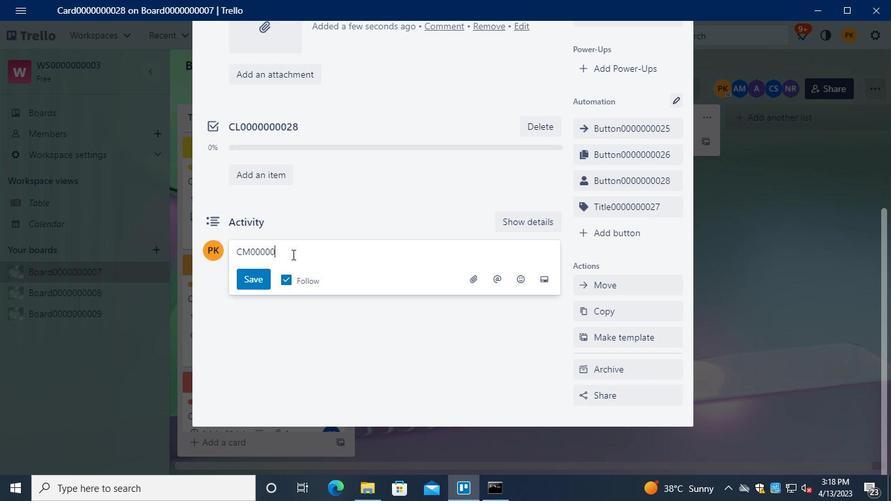 
Action: Keyboard <96>
Screenshot: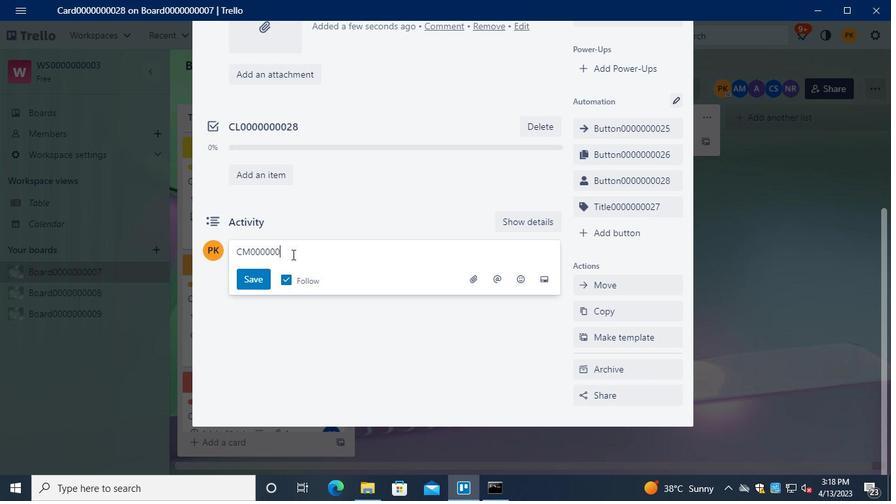 
Action: Keyboard <96>
Screenshot: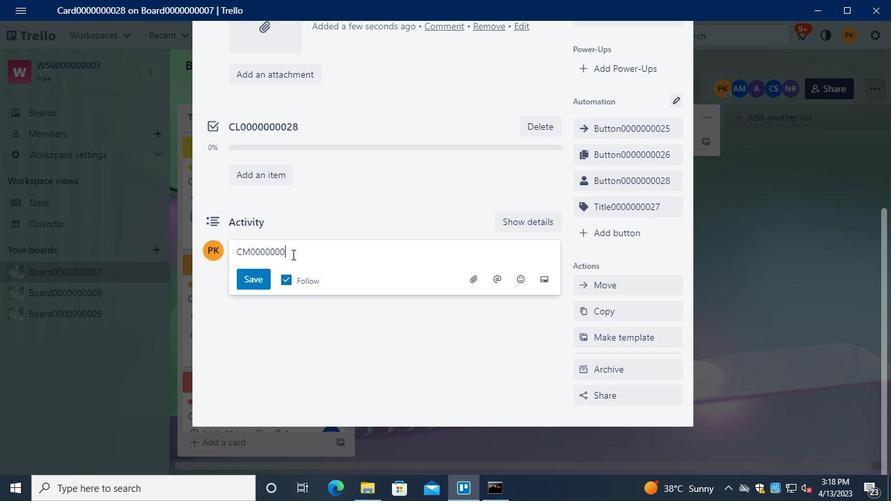 
Action: Keyboard <98>
Screenshot: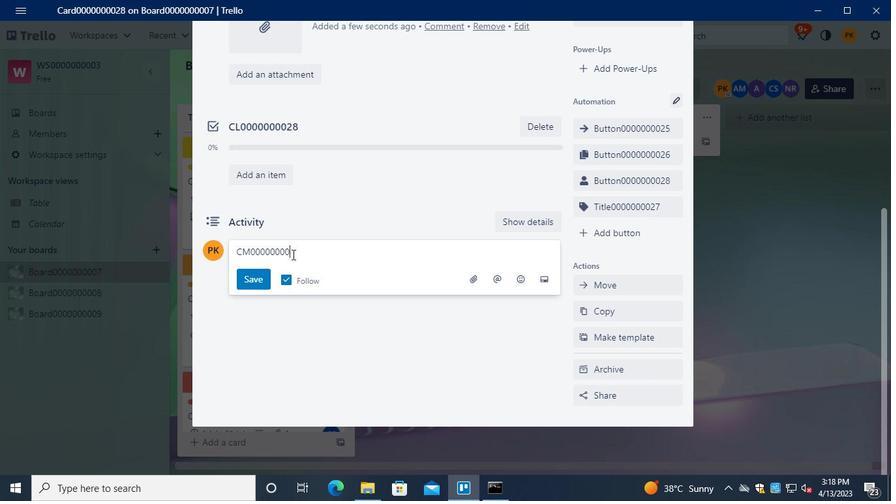 
Action: Keyboard <104>
Screenshot: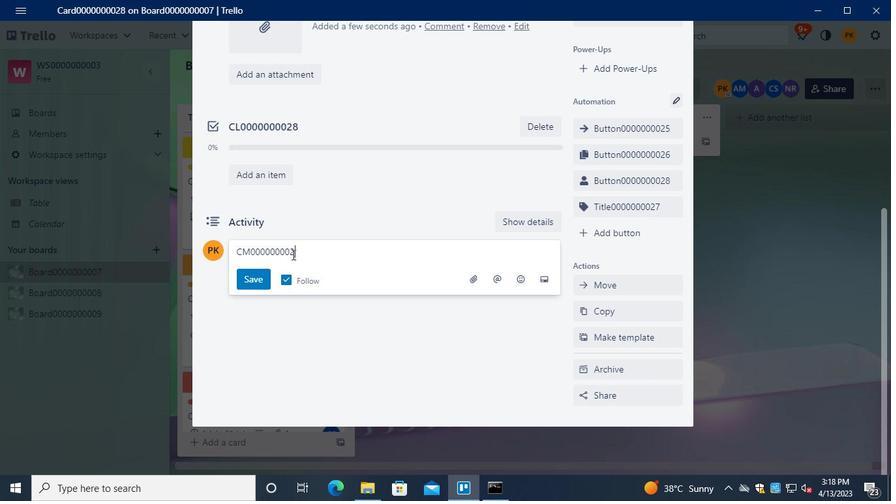 
Action: Mouse moved to (269, 274)
Screenshot: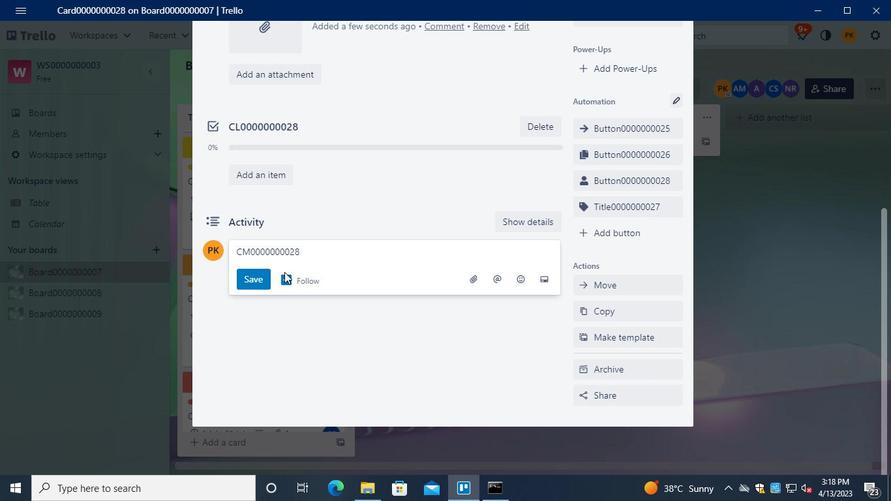 
Action: Mouse pressed left at (269, 274)
Screenshot: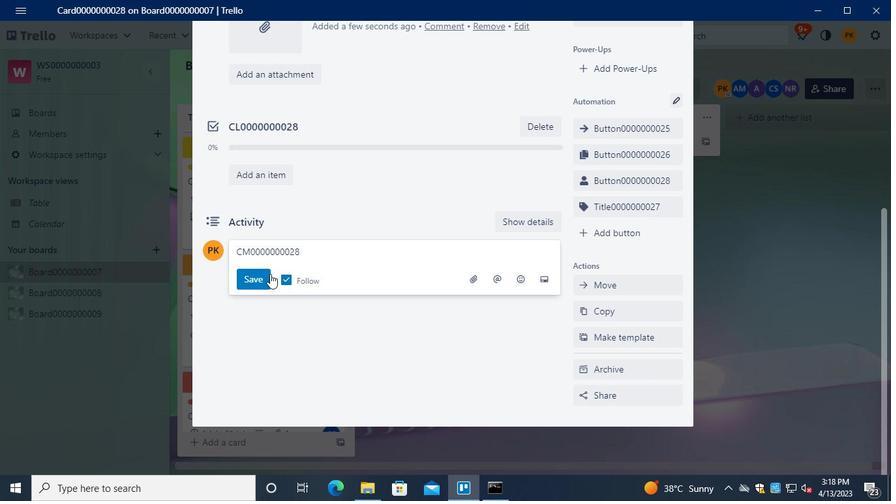 
Action: Mouse moved to (356, 310)
Screenshot: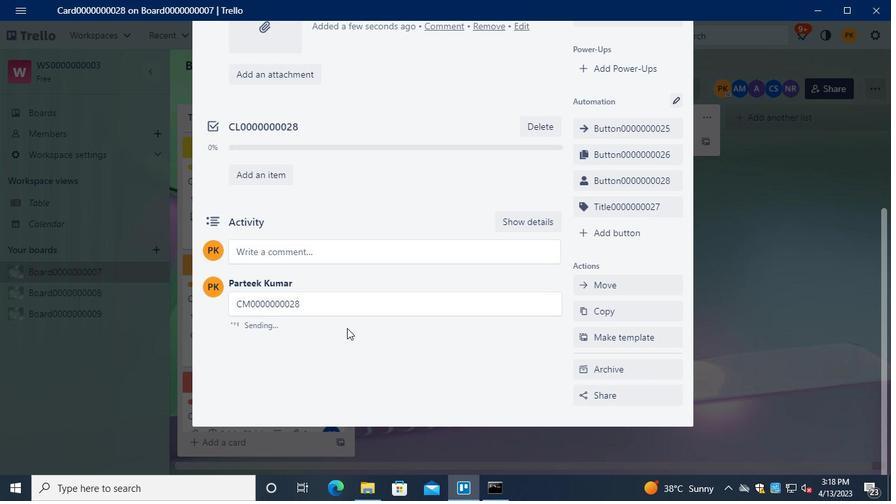 
Action: Keyboard Key.alt_l
Screenshot: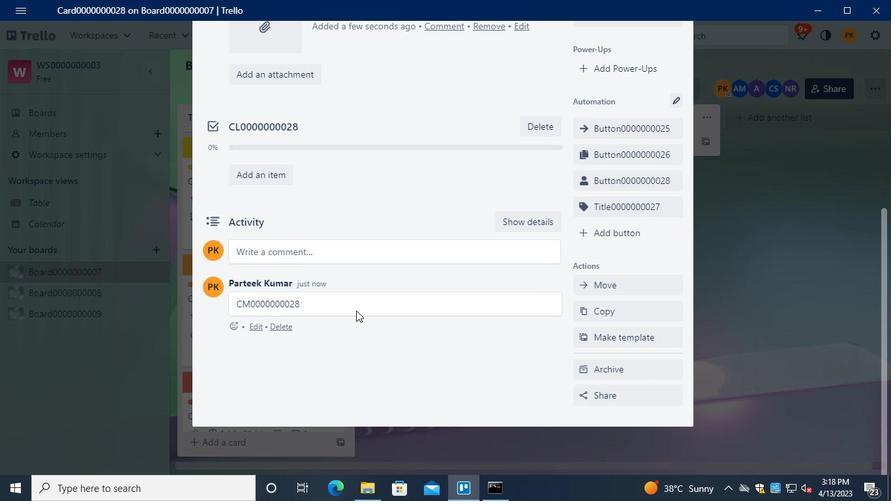 
Action: Keyboard Key.tab
Screenshot: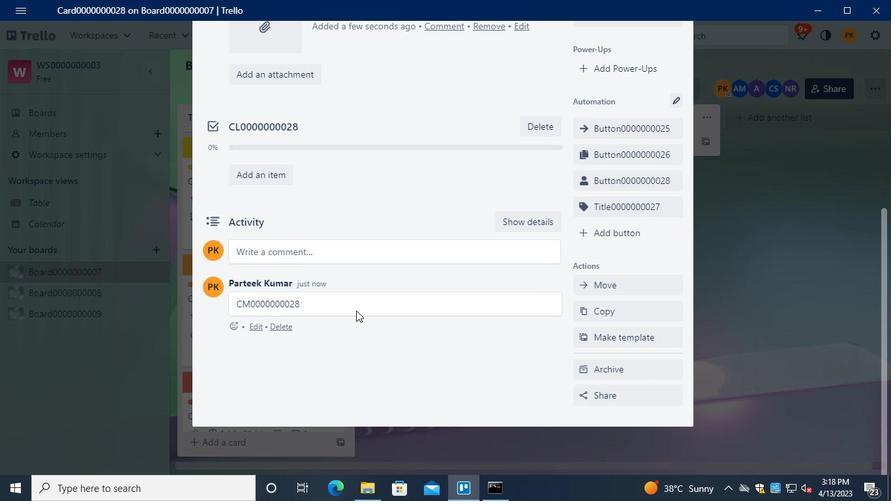 
Action: Mouse moved to (665, 43)
Screenshot: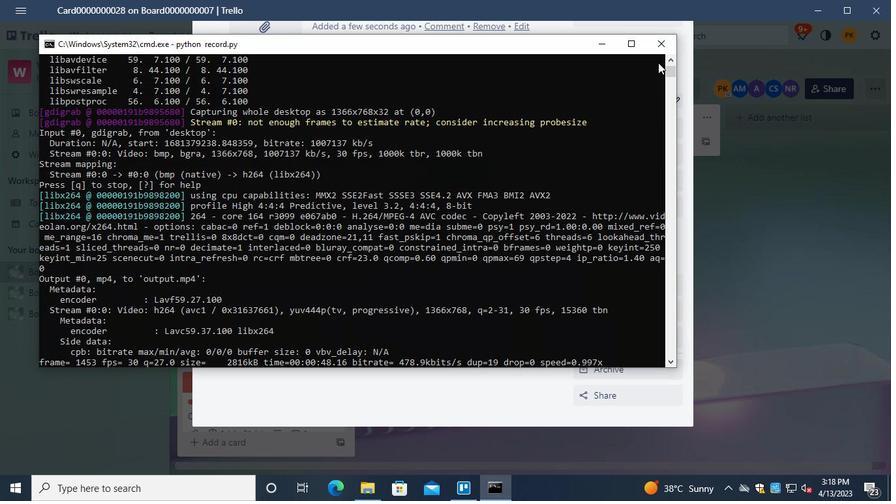 
Action: Mouse pressed left at (665, 43)
Screenshot: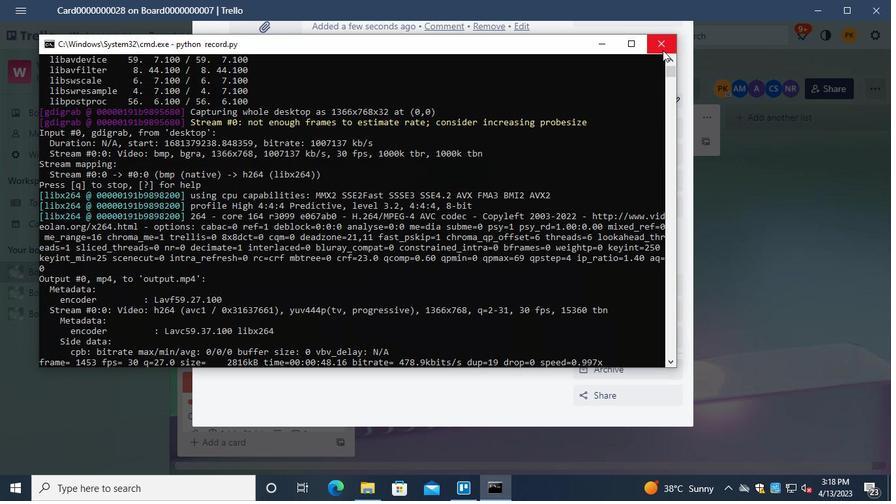 
